 Task: Log work in the project BitSoft for the issue 'Develop a custom inventory management system' spent time as '3w 3d 7h 54m' and remaining time as '5w 5d 12h 9m' and add a flag. Now add the issue to the epic 'System Optimization'. Log work in the project BitSoft for the issue 'Upgrade software to the latest version to resolve security vulnerabilities' spent time as '5w 4d 2h 46m' and remaining time as '6w 6d 15h 44m' and clone the issue. Now add the issue to the epic 'Mobile App Development'
Action: Mouse moved to (252, 72)
Screenshot: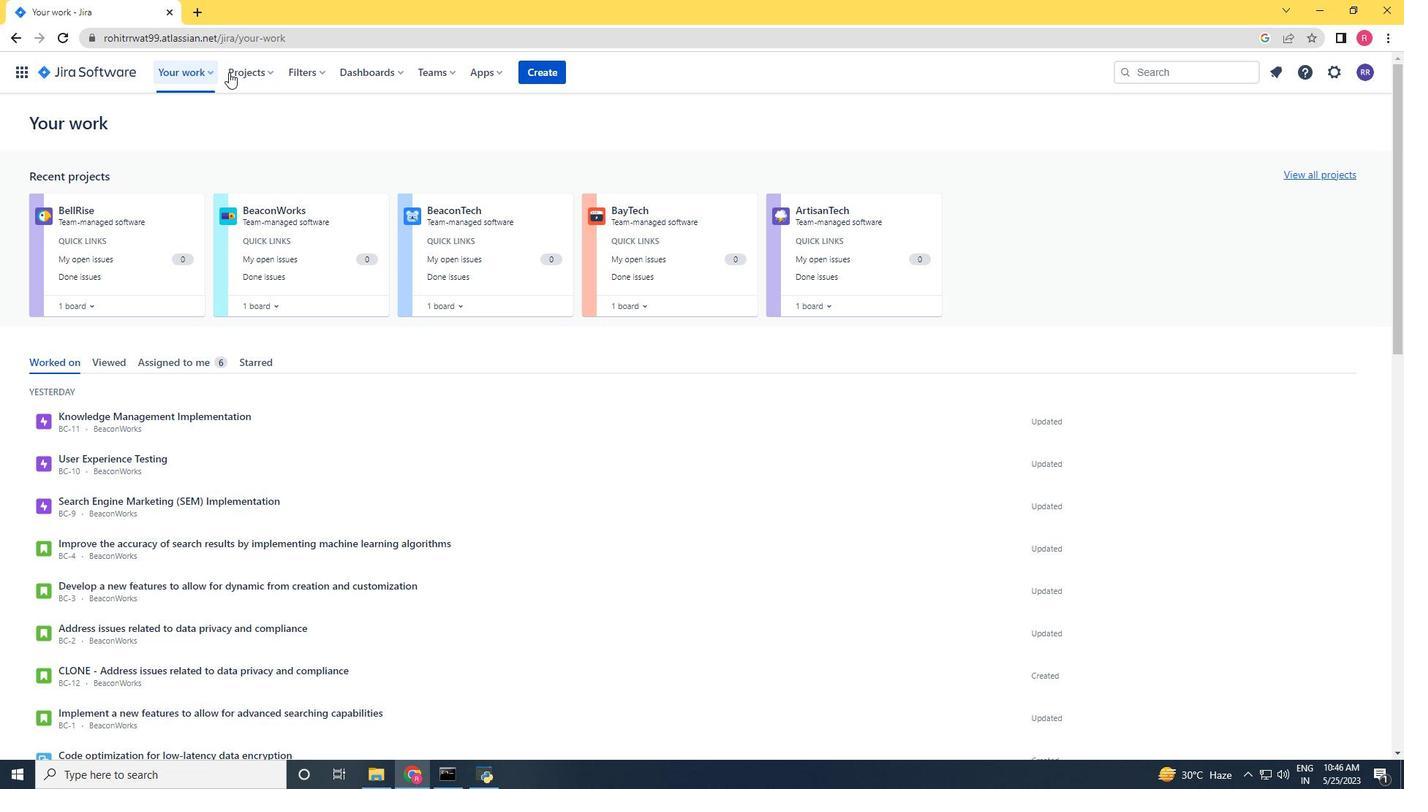 
Action: Mouse pressed left at (252, 72)
Screenshot: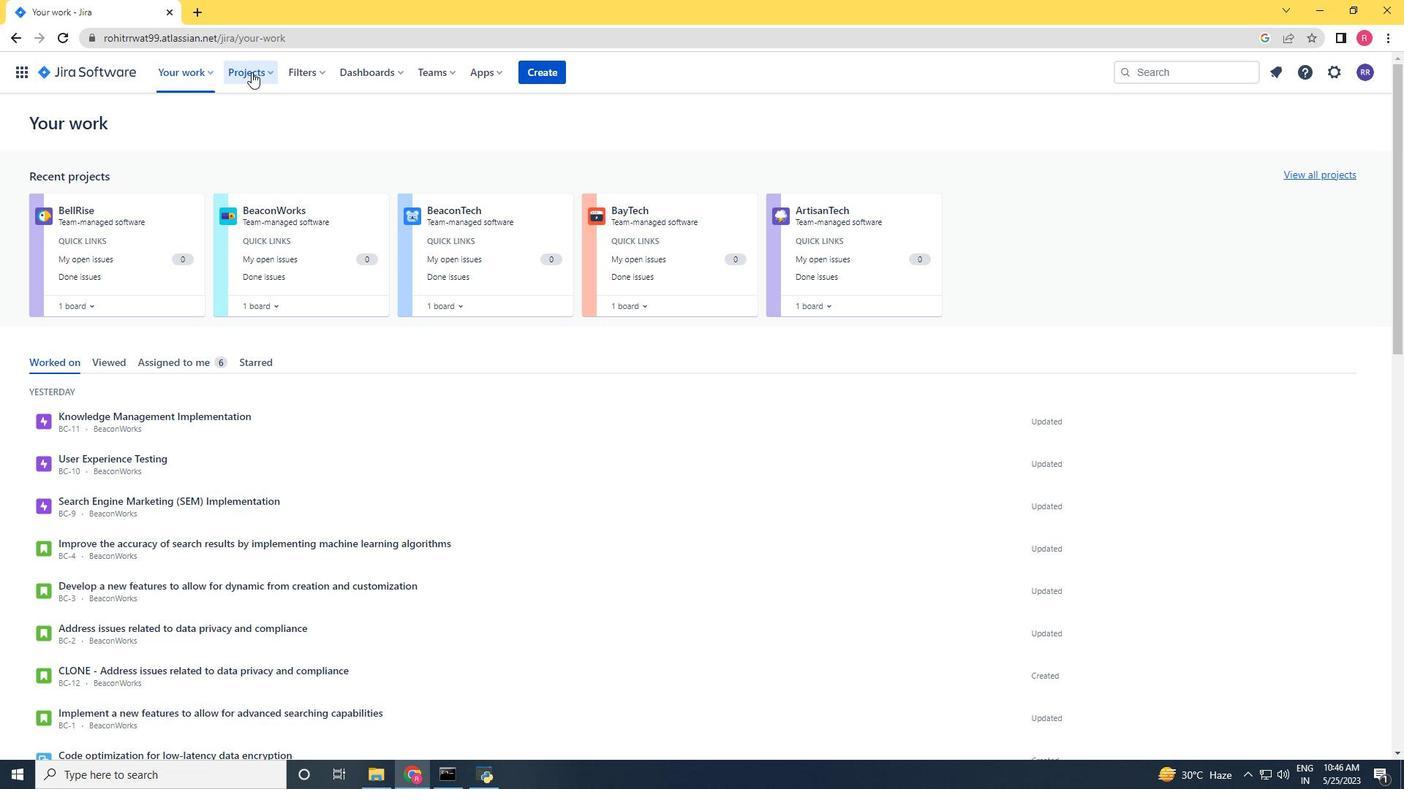 
Action: Mouse moved to (280, 137)
Screenshot: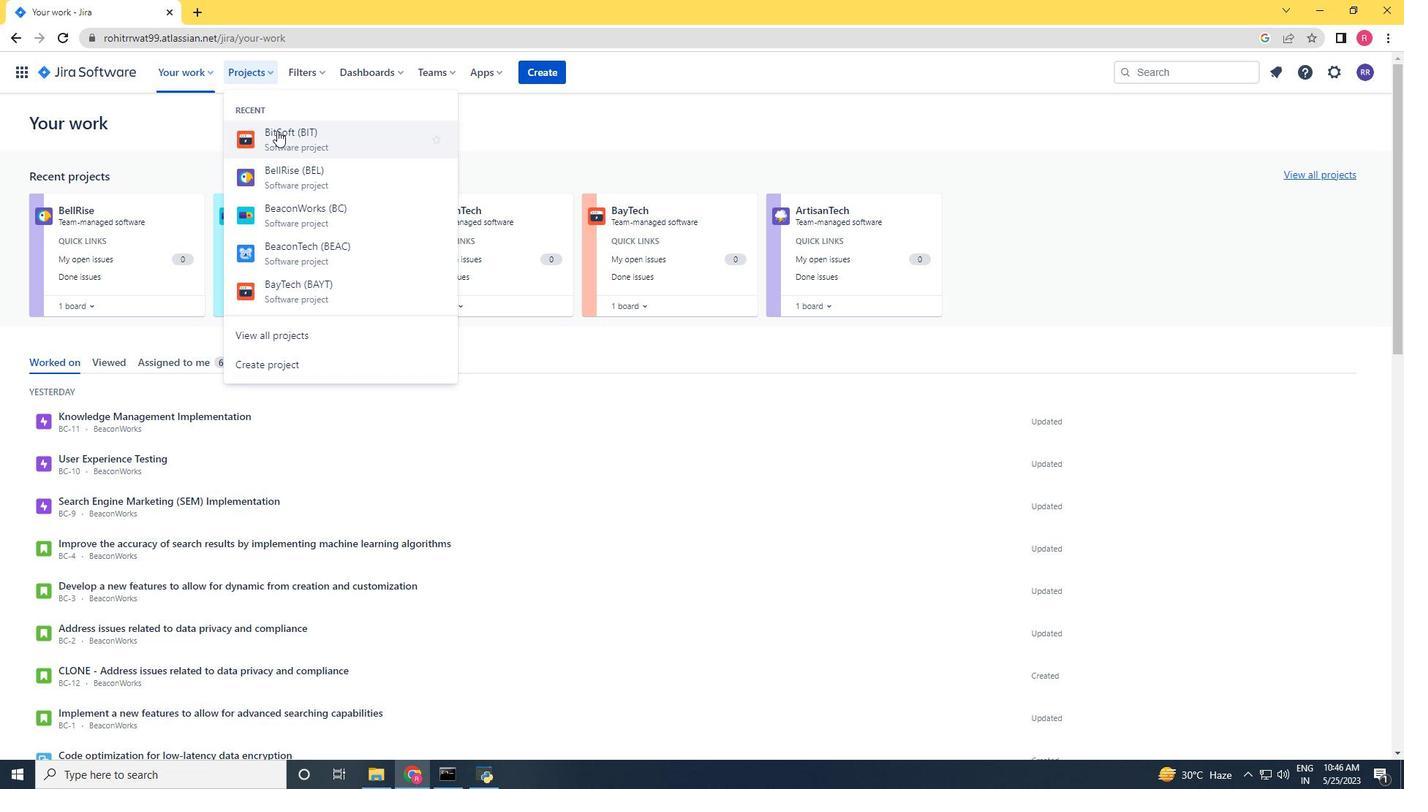 
Action: Mouse pressed left at (280, 137)
Screenshot: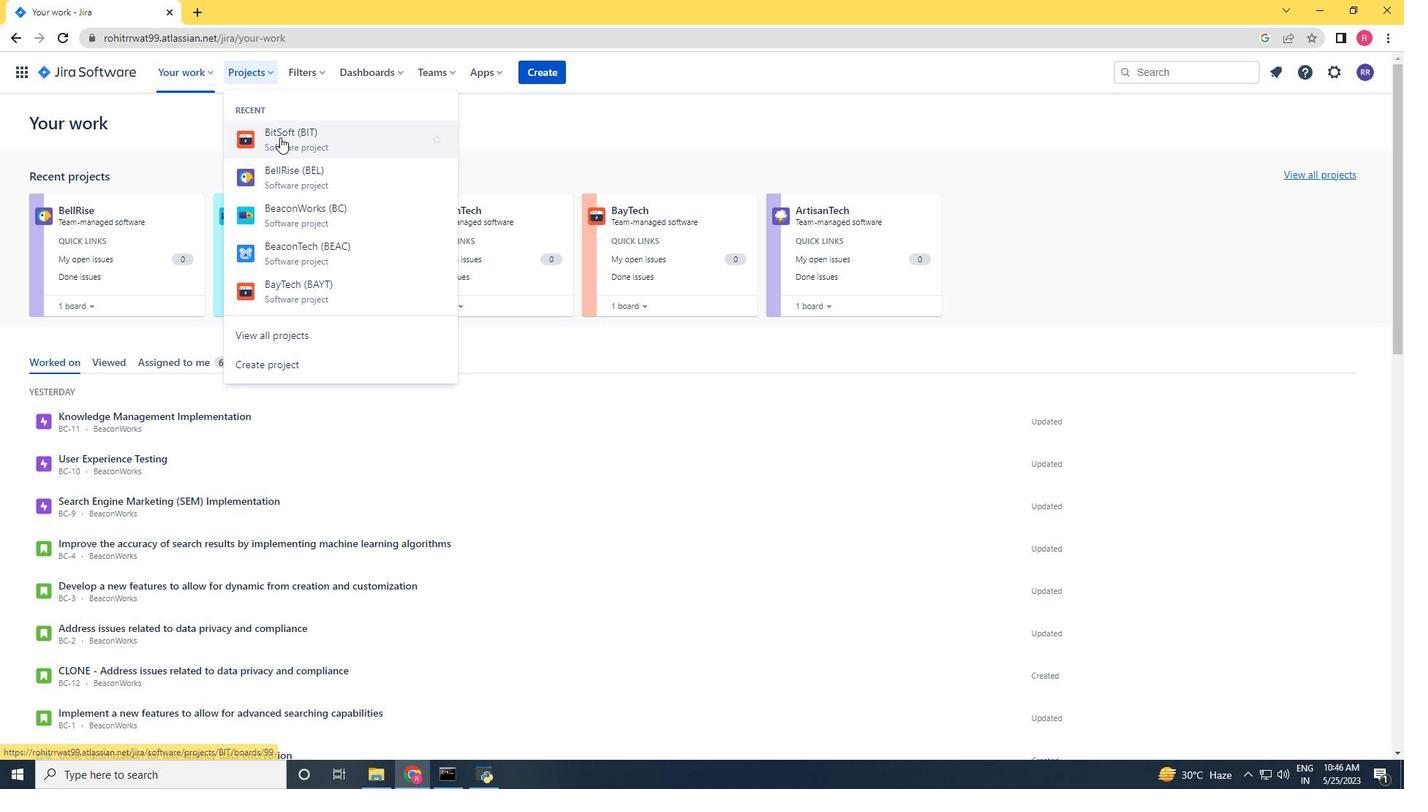 
Action: Mouse moved to (92, 217)
Screenshot: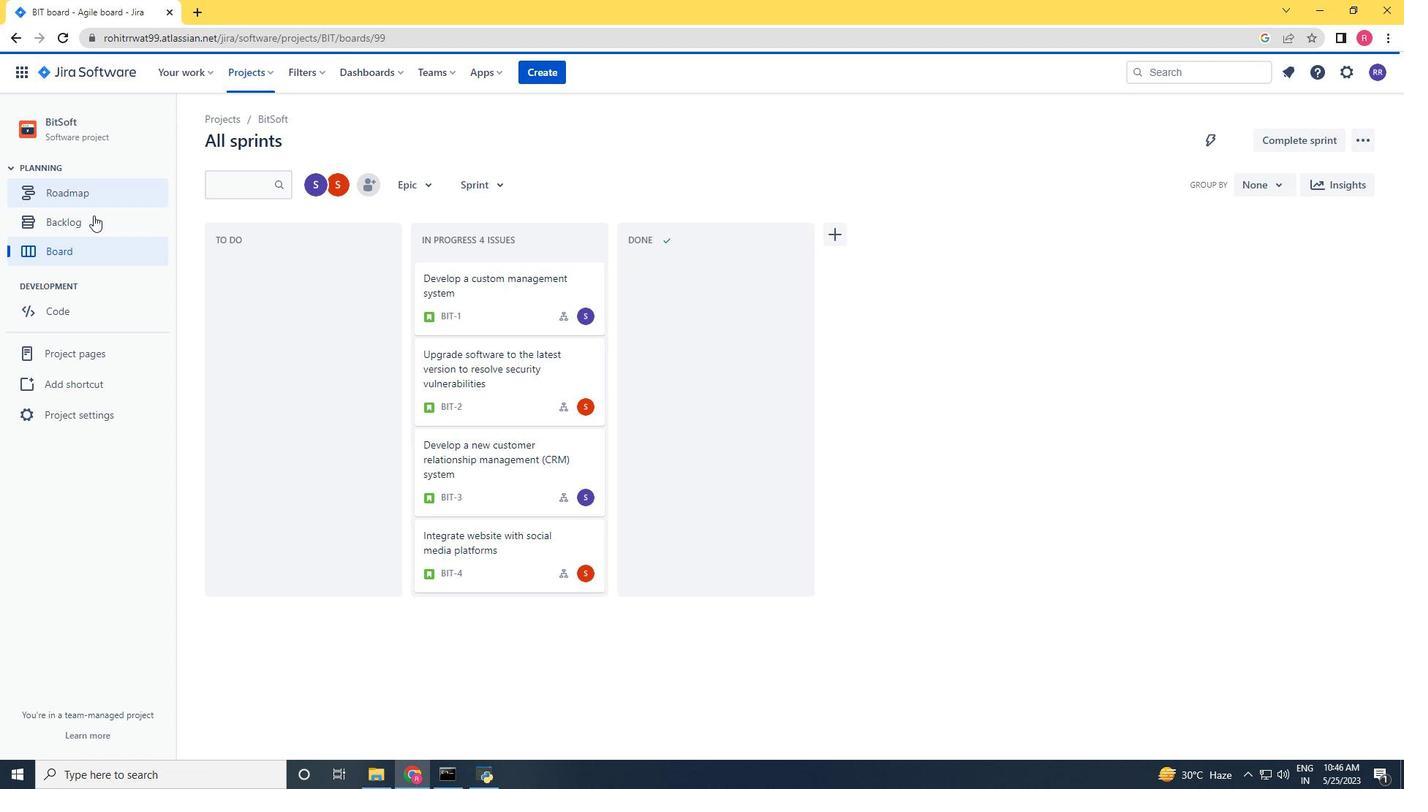 
Action: Mouse pressed left at (92, 217)
Screenshot: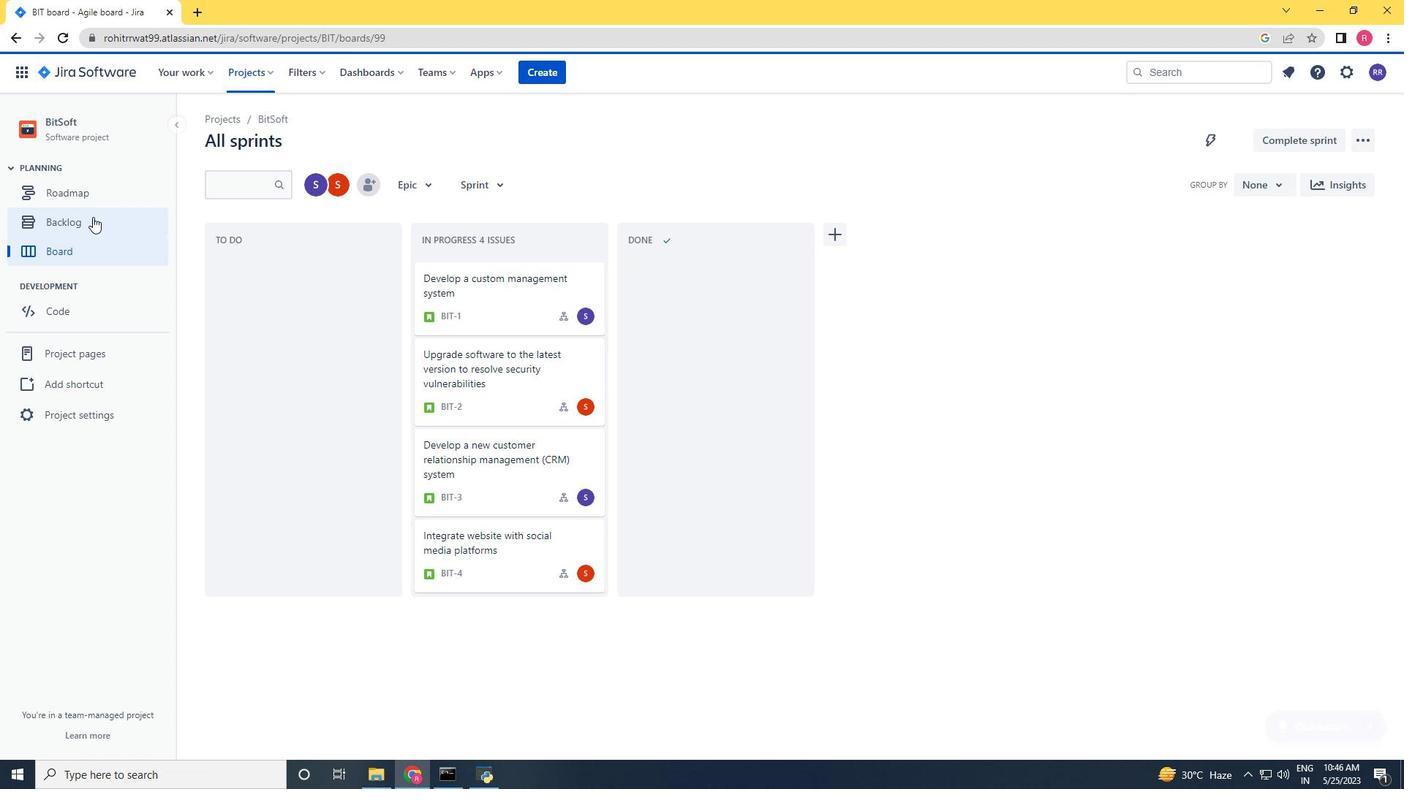 
Action: Mouse moved to (1024, 267)
Screenshot: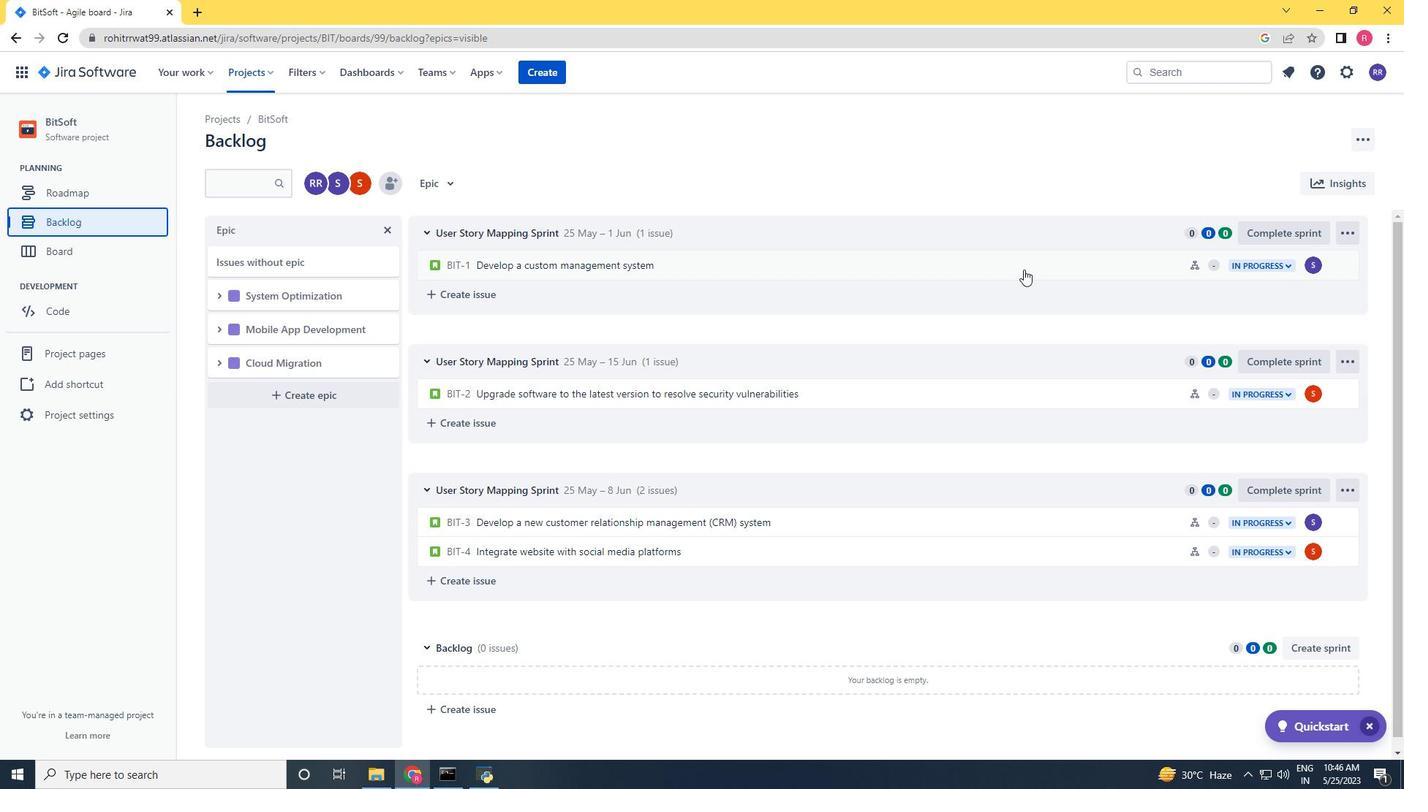 
Action: Mouse pressed left at (1024, 267)
Screenshot: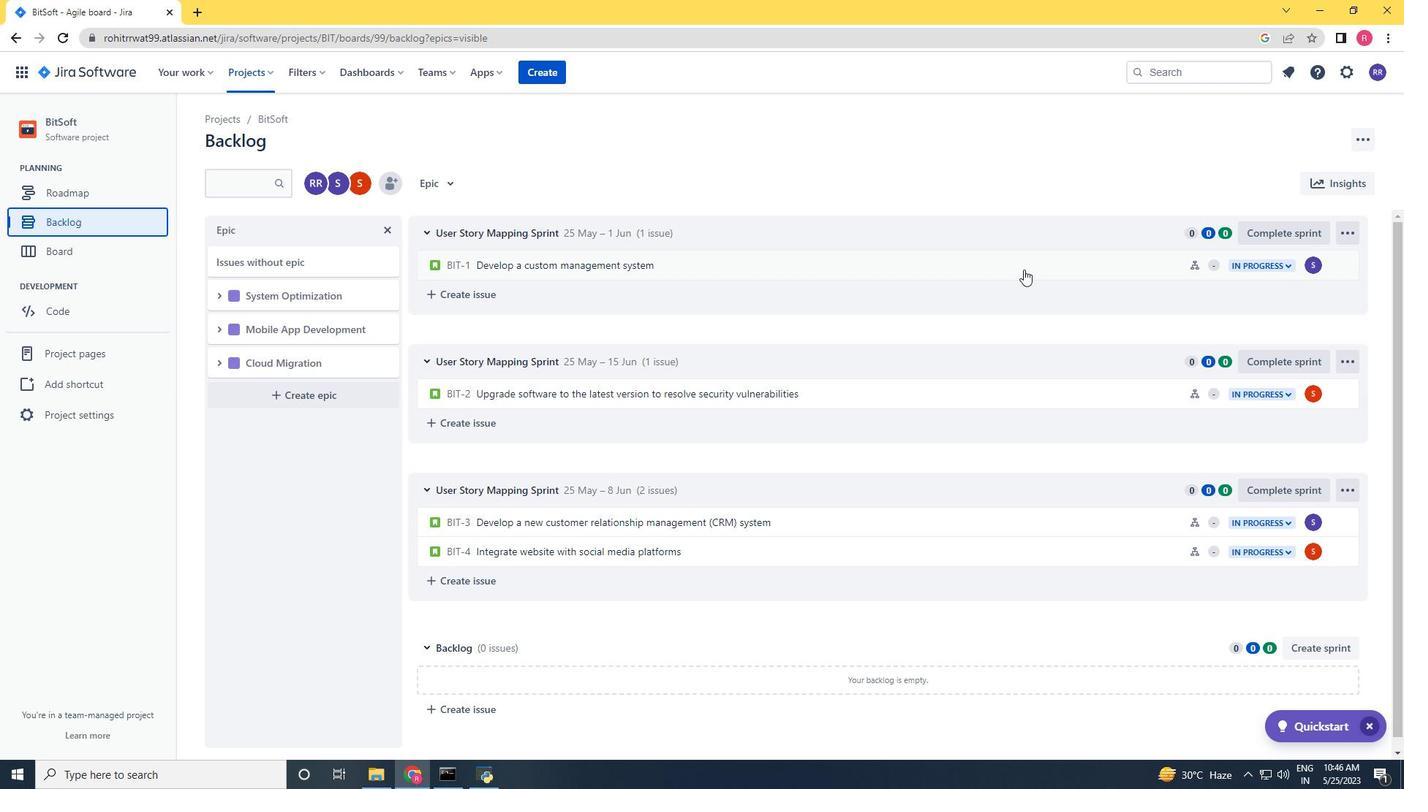 
Action: Mouse moved to (1344, 221)
Screenshot: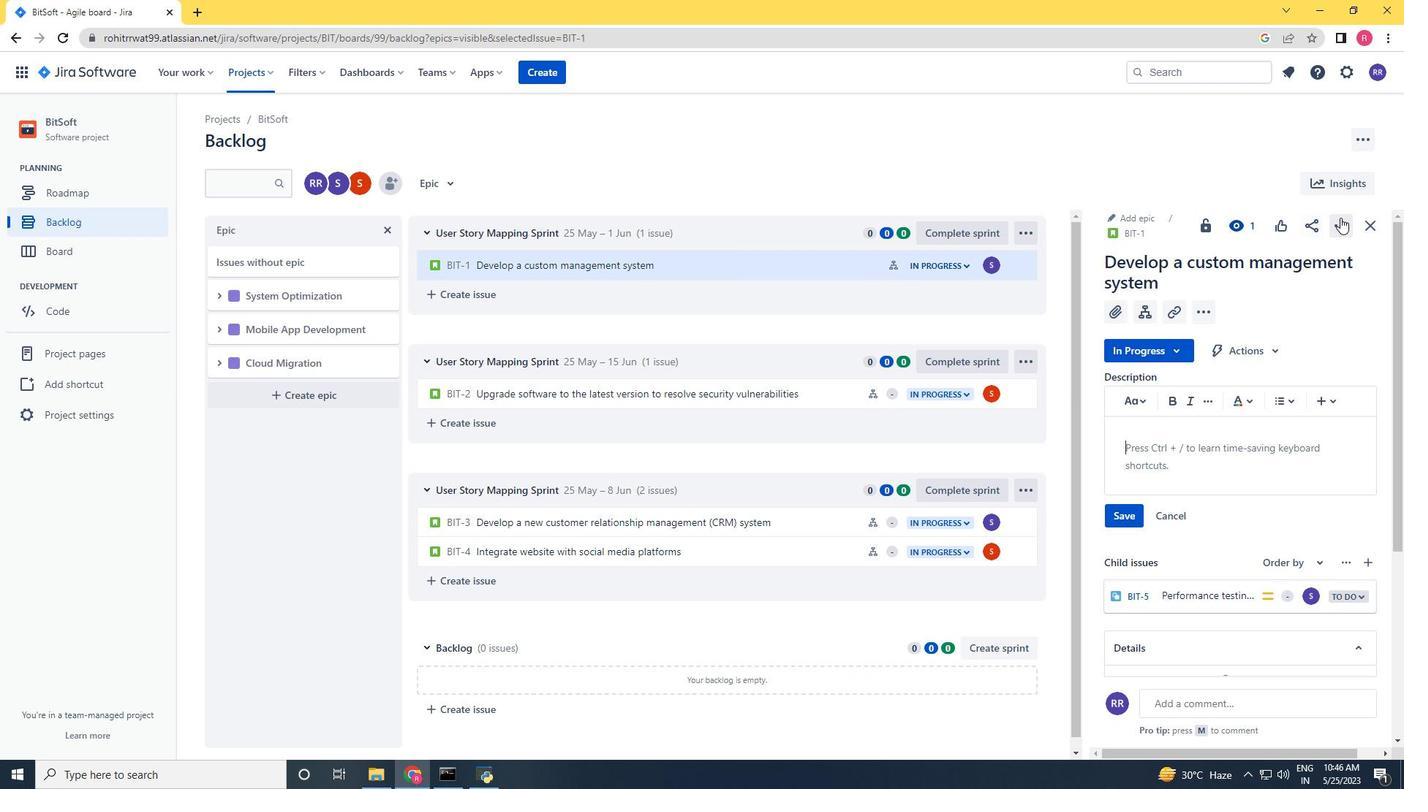 
Action: Mouse pressed left at (1344, 221)
Screenshot: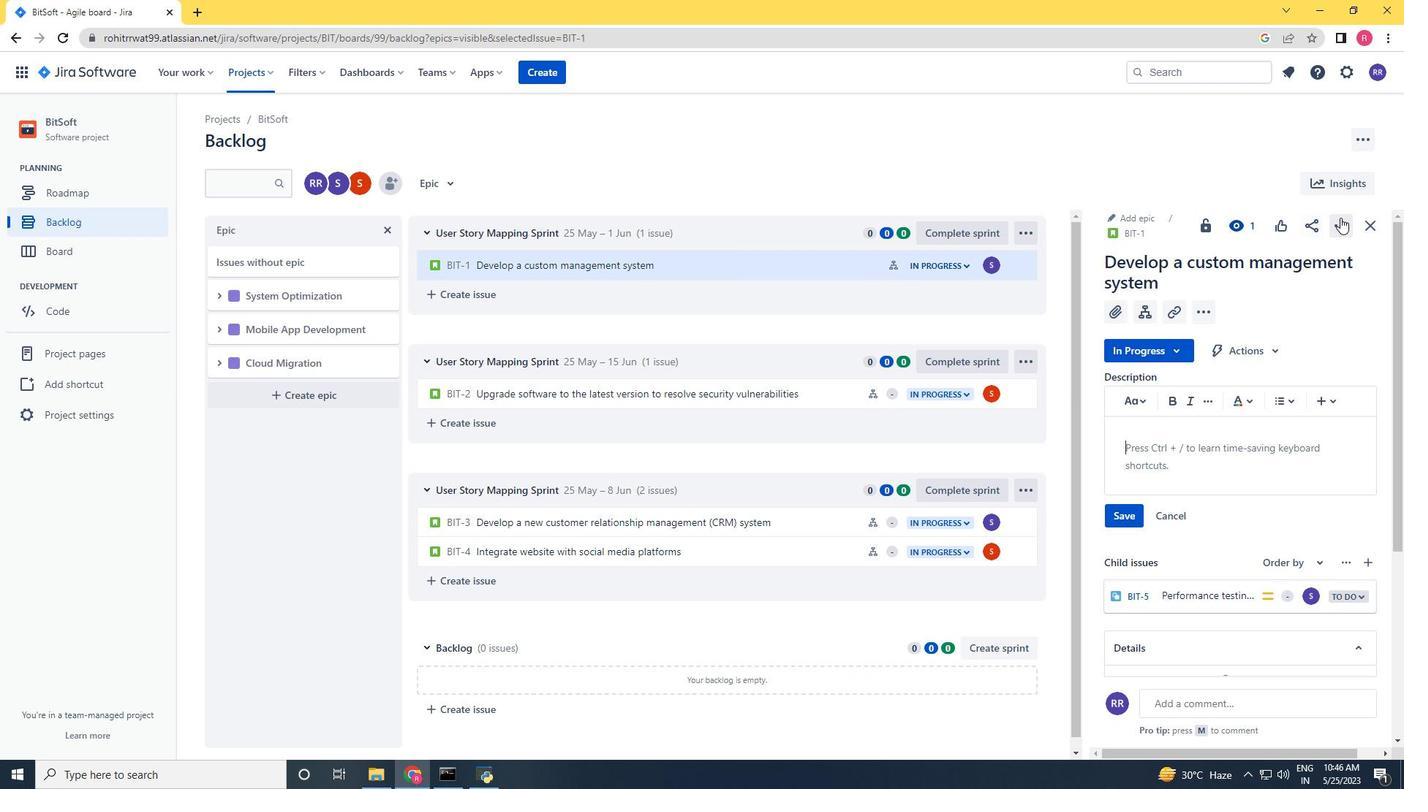 
Action: Mouse moved to (1290, 256)
Screenshot: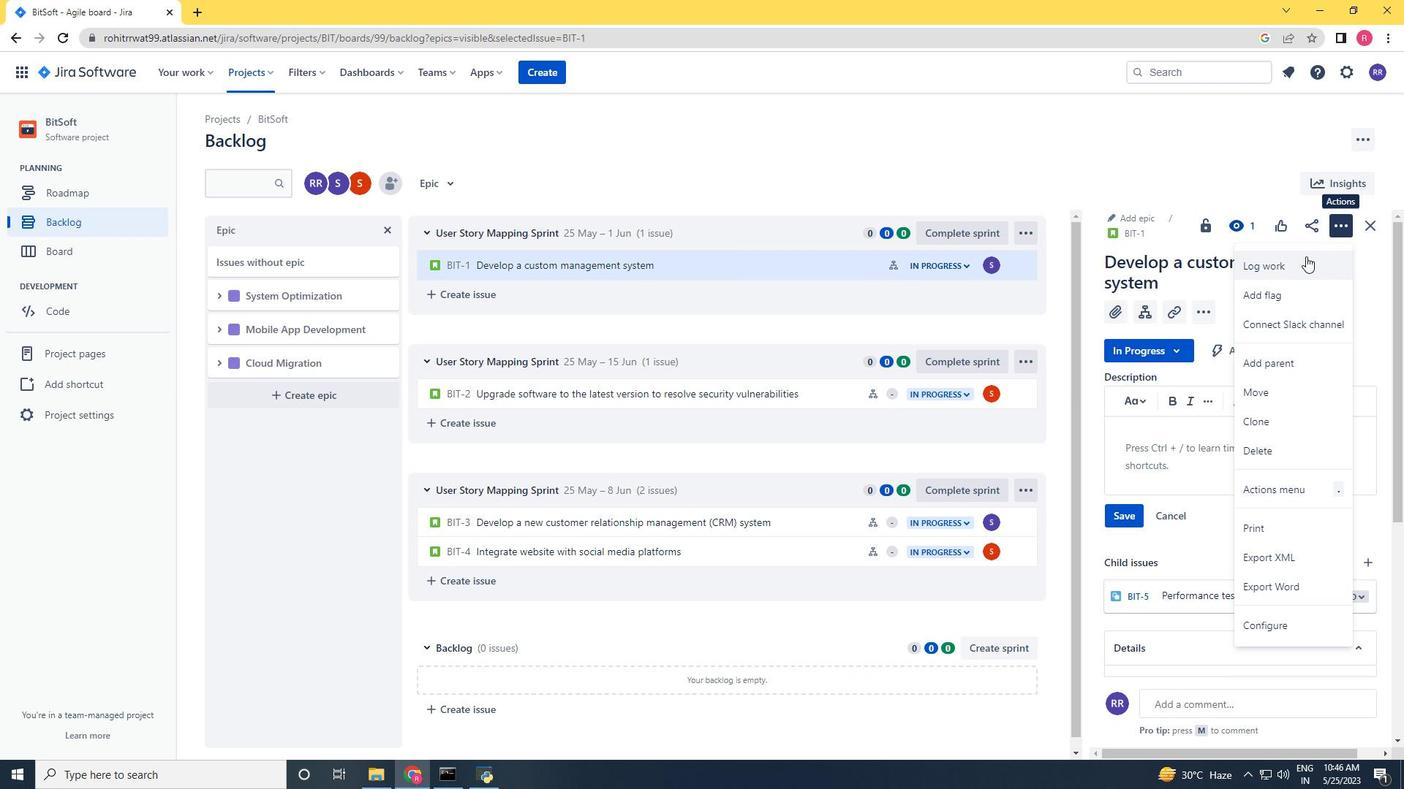 
Action: Mouse pressed left at (1290, 256)
Screenshot: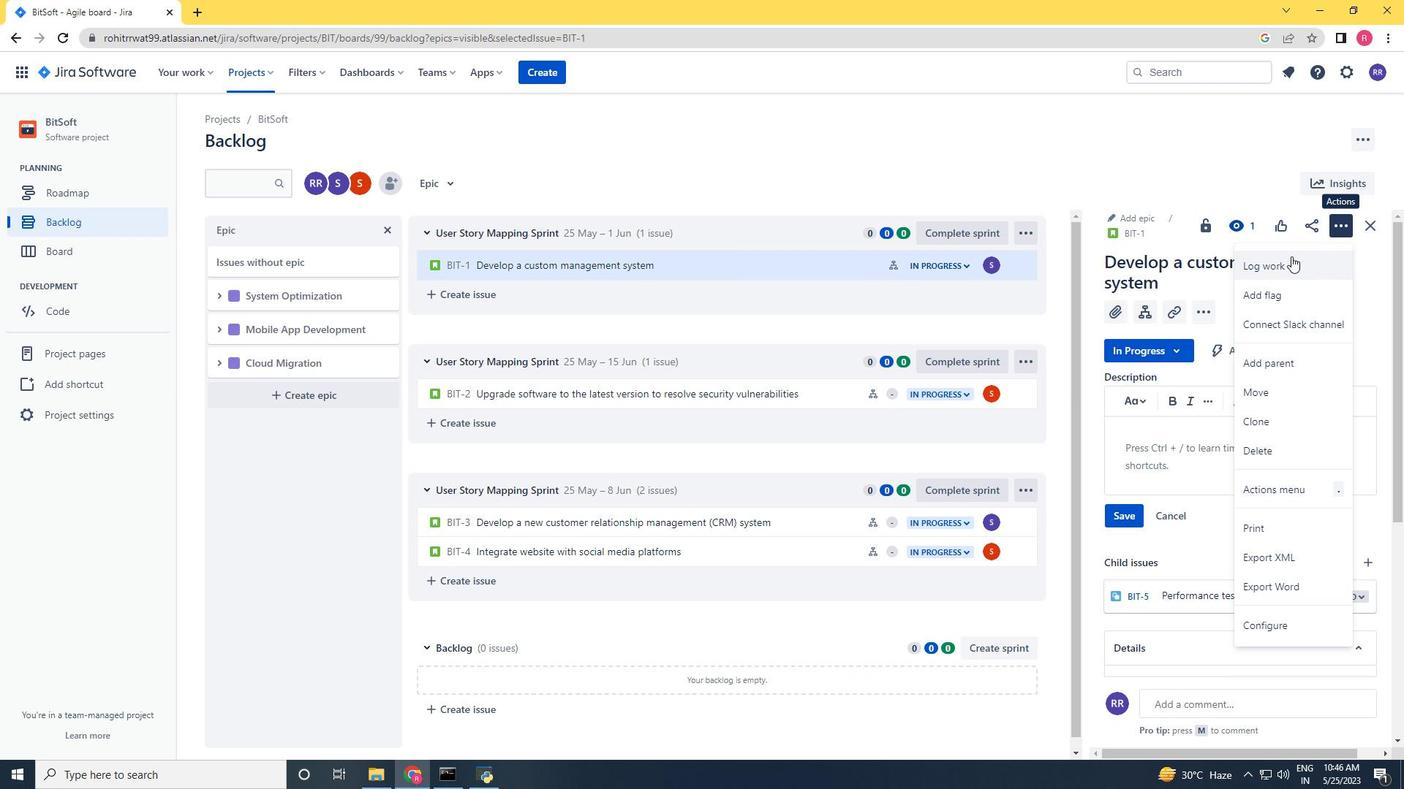 
Action: Mouse moved to (650, 277)
Screenshot: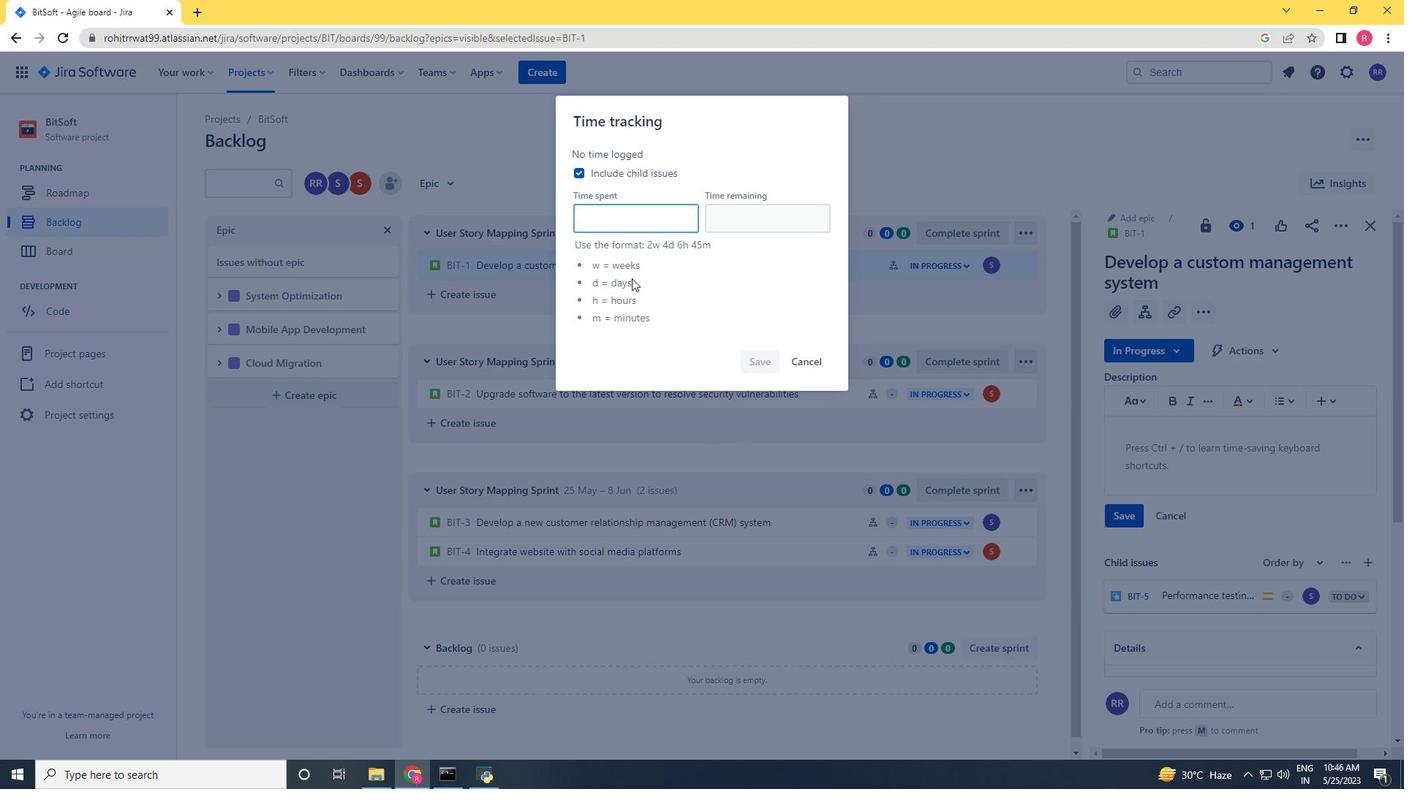 
Action: Key pressed 3w<Key.space>3d<Key.space>
Screenshot: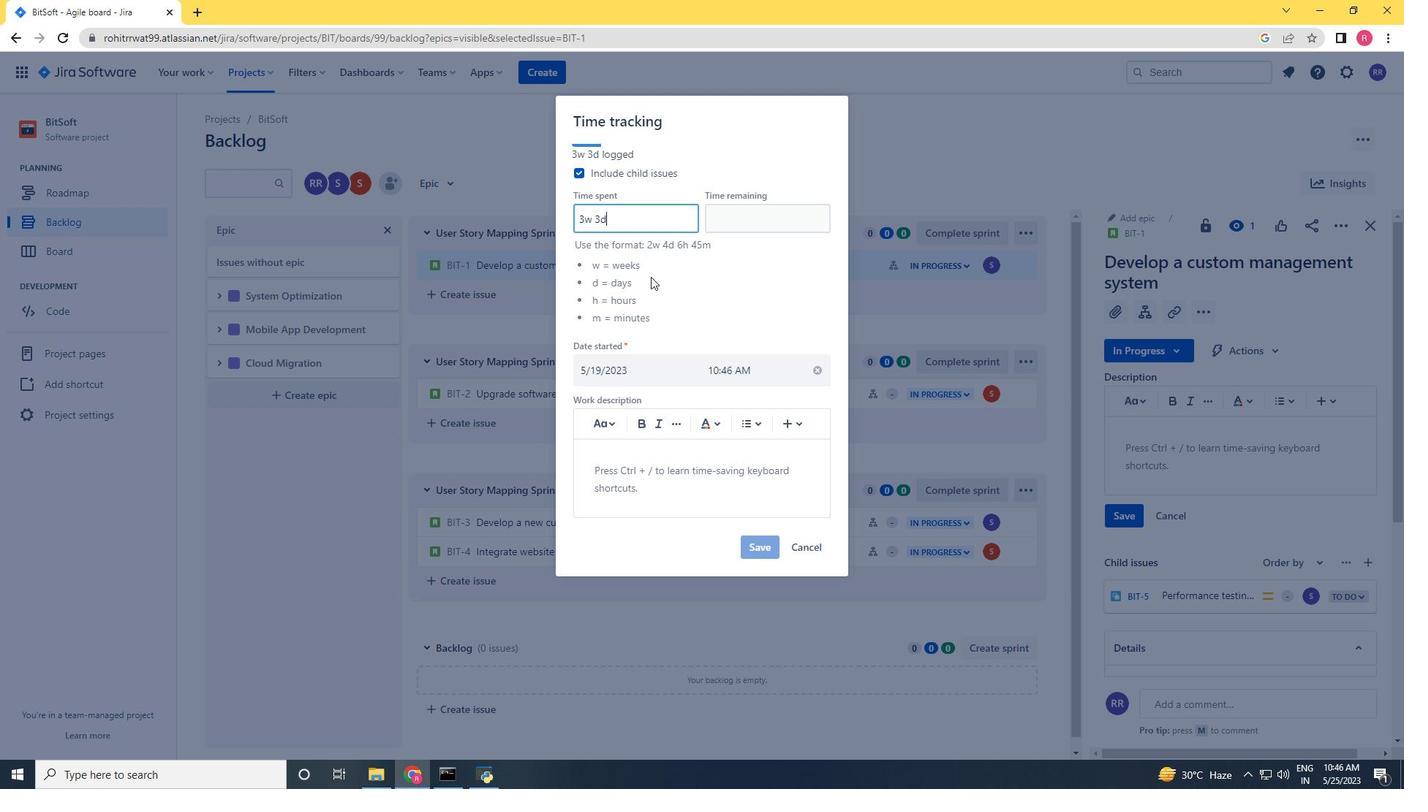 
Action: Mouse moved to (656, 275)
Screenshot: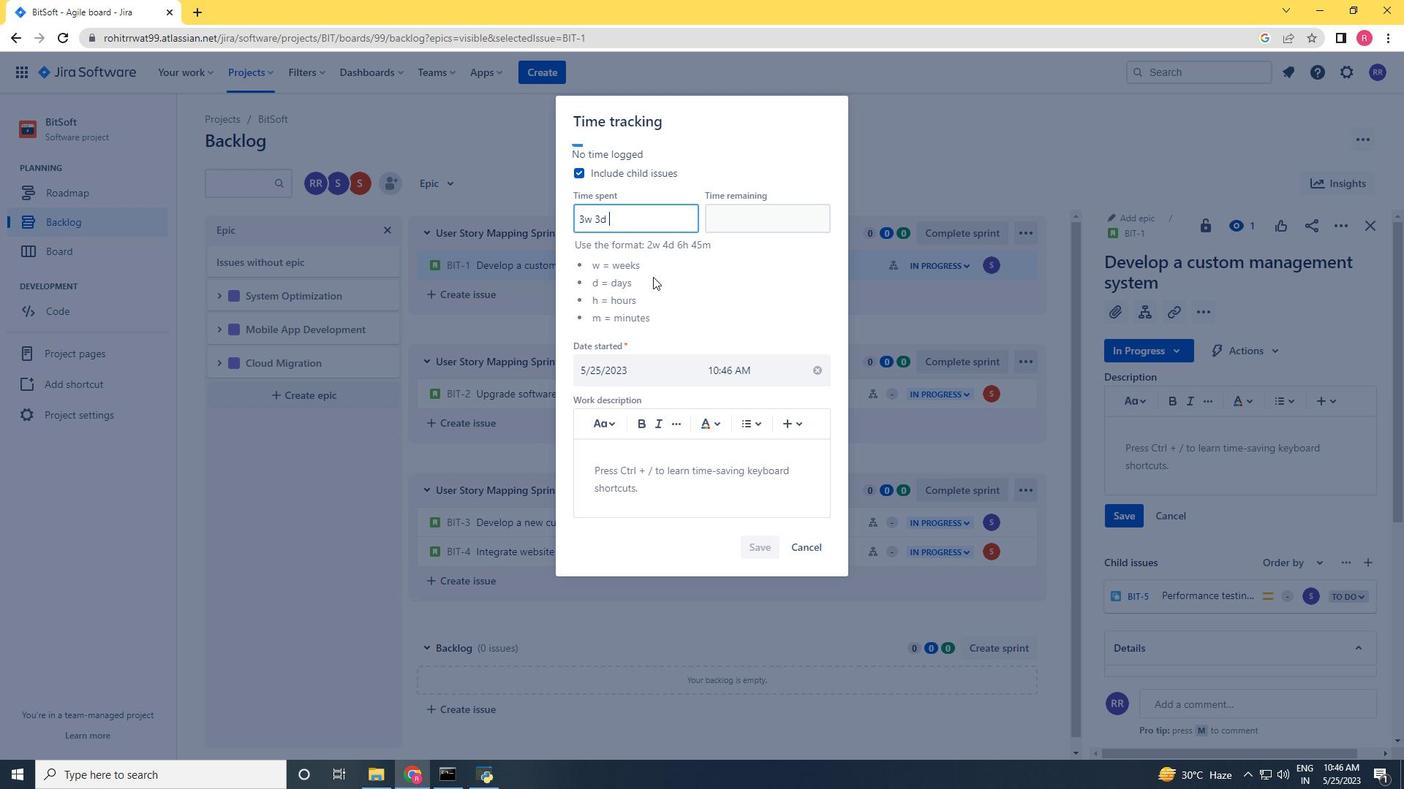 
Action: Key pressed 7h<Key.space>54m<Key.tab>5w<Key.space>5d<Key.space>12h<Key.space>9m
Screenshot: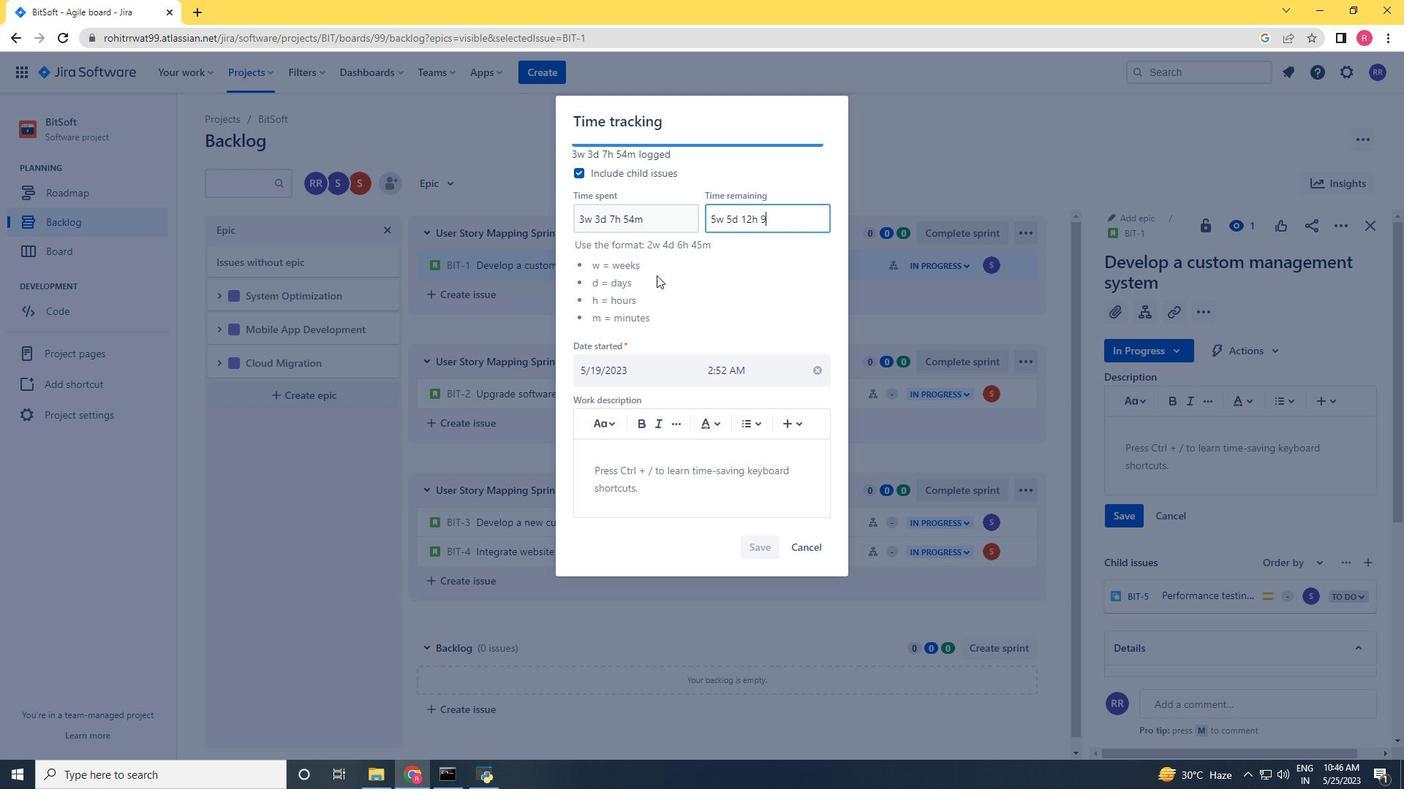 
Action: Mouse moved to (740, 555)
Screenshot: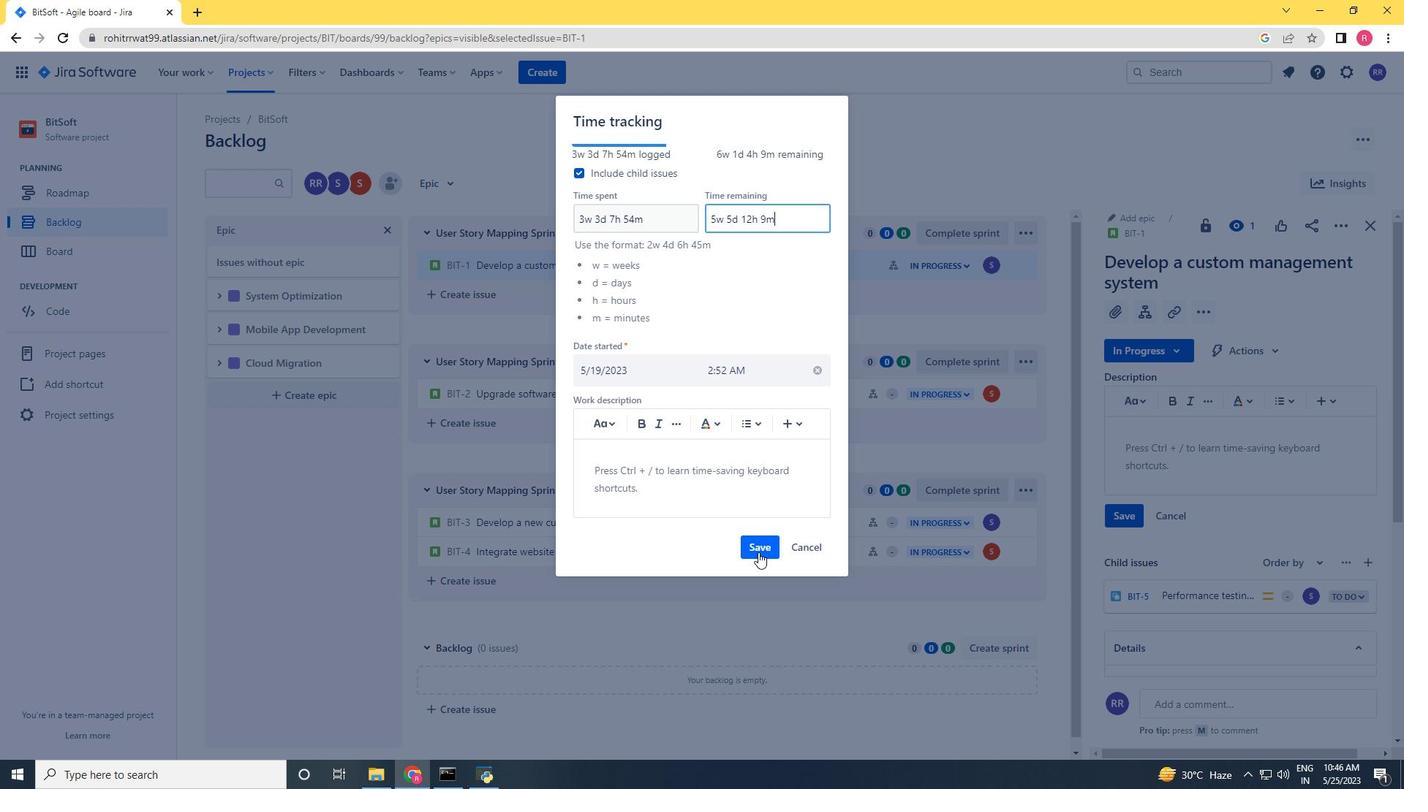
Action: Mouse pressed left at (740, 555)
Screenshot: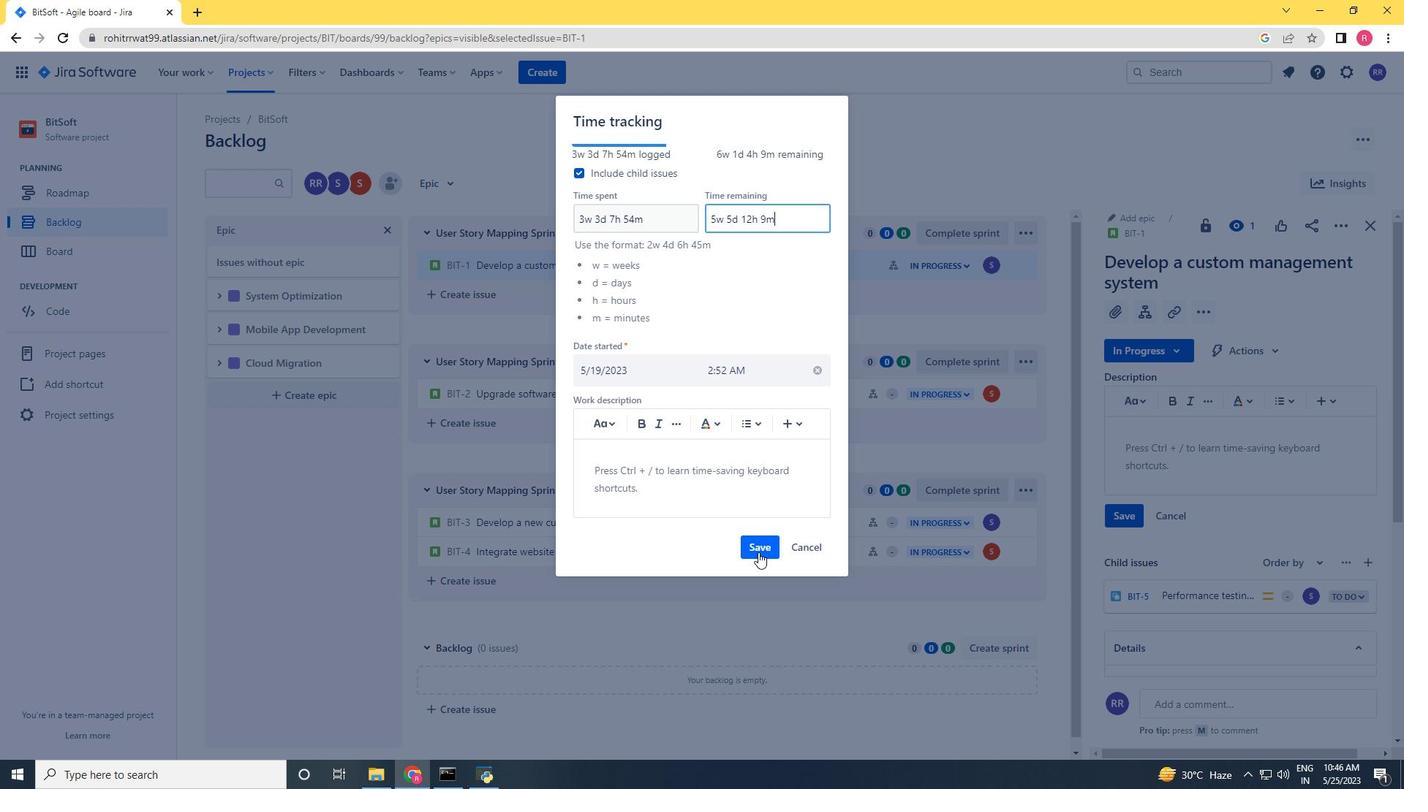 
Action: Mouse moved to (1338, 227)
Screenshot: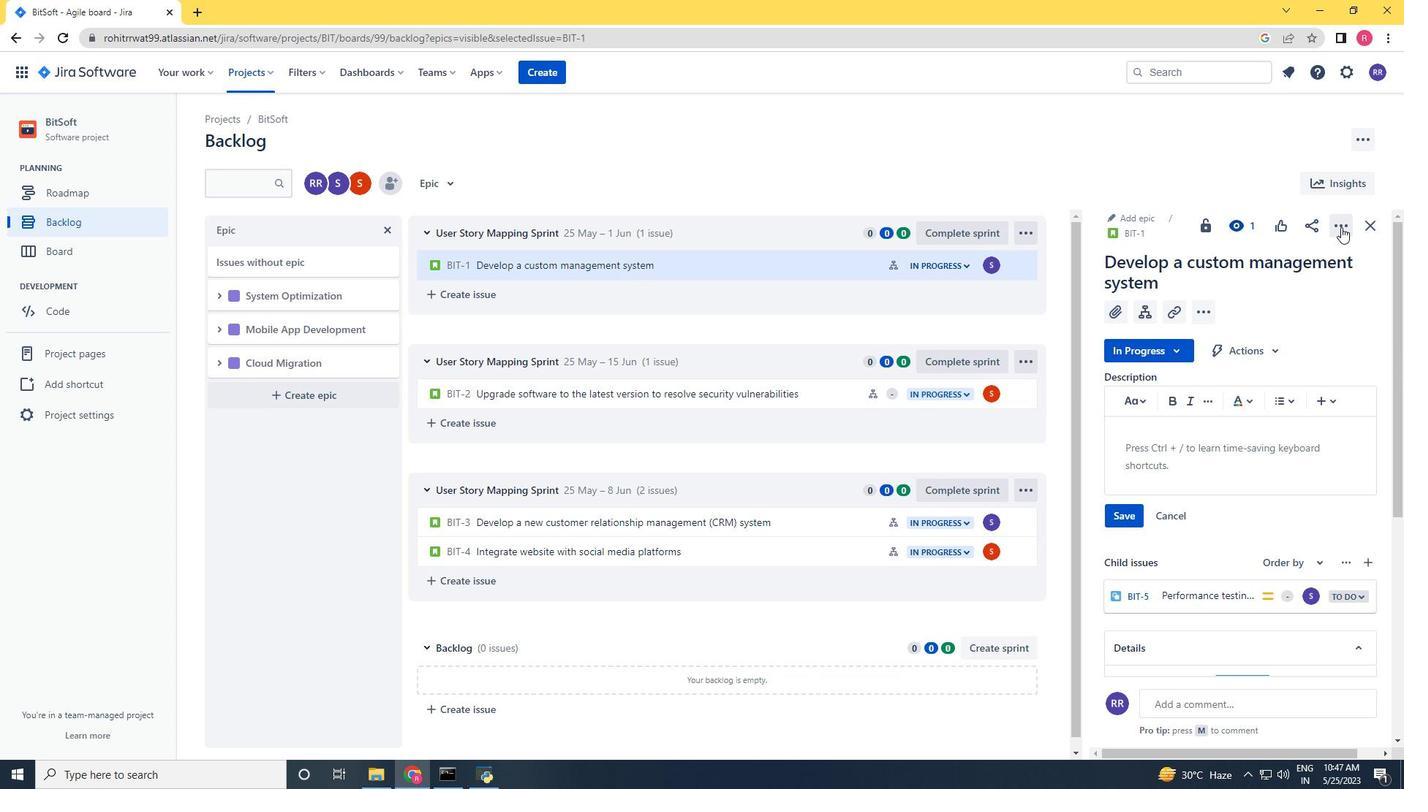 
Action: Mouse pressed left at (1338, 227)
Screenshot: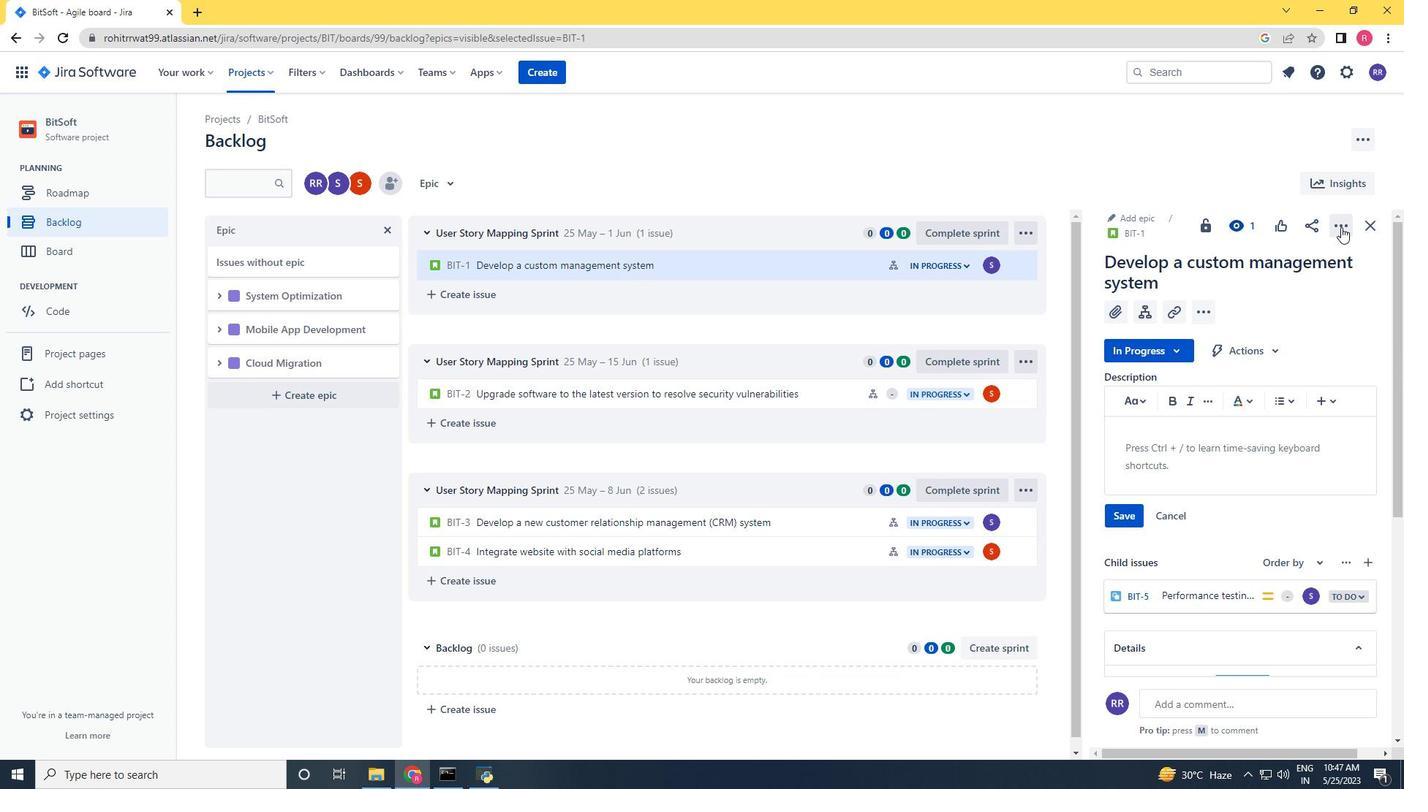 
Action: Mouse moved to (1276, 298)
Screenshot: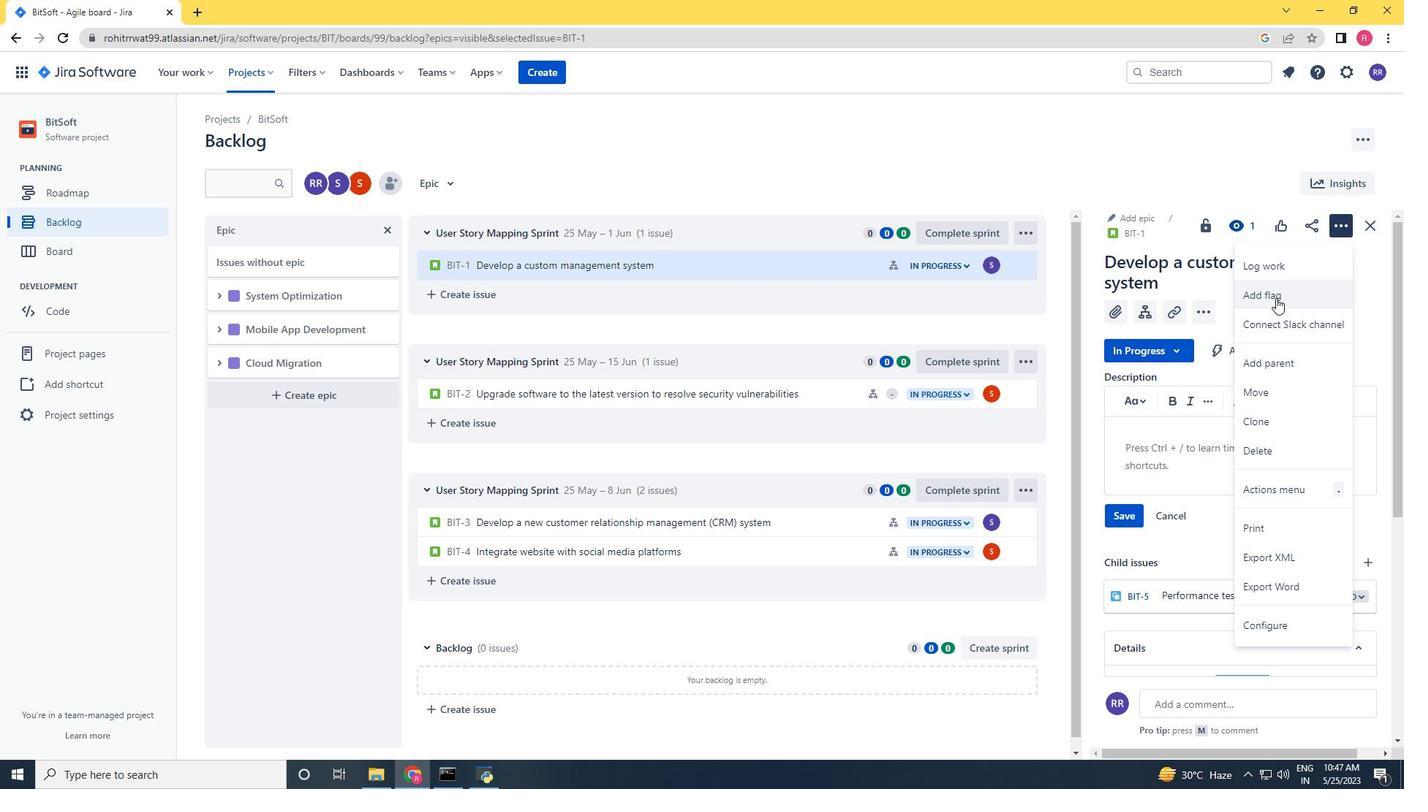 
Action: Mouse pressed left at (1276, 298)
Screenshot: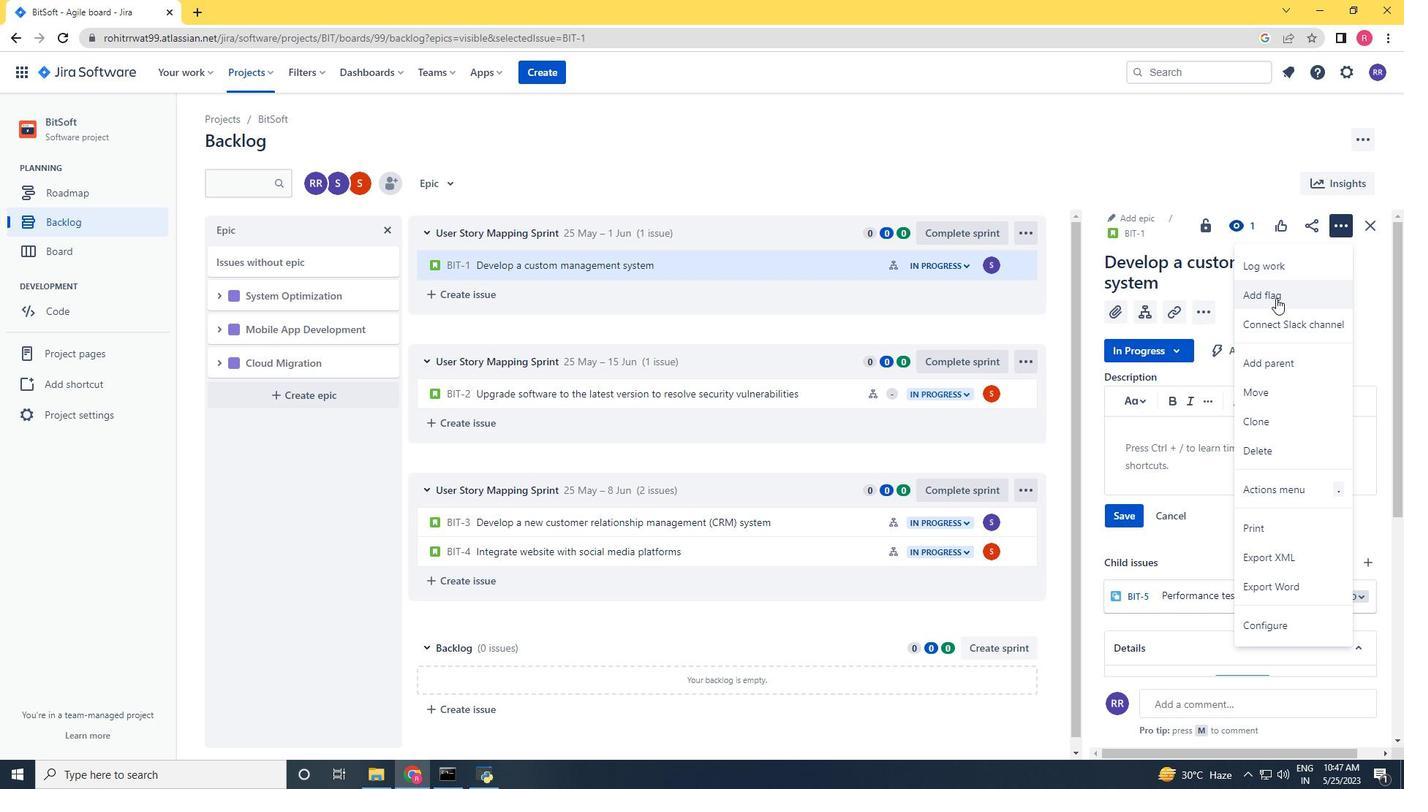 
Action: Mouse moved to (720, 263)
Screenshot: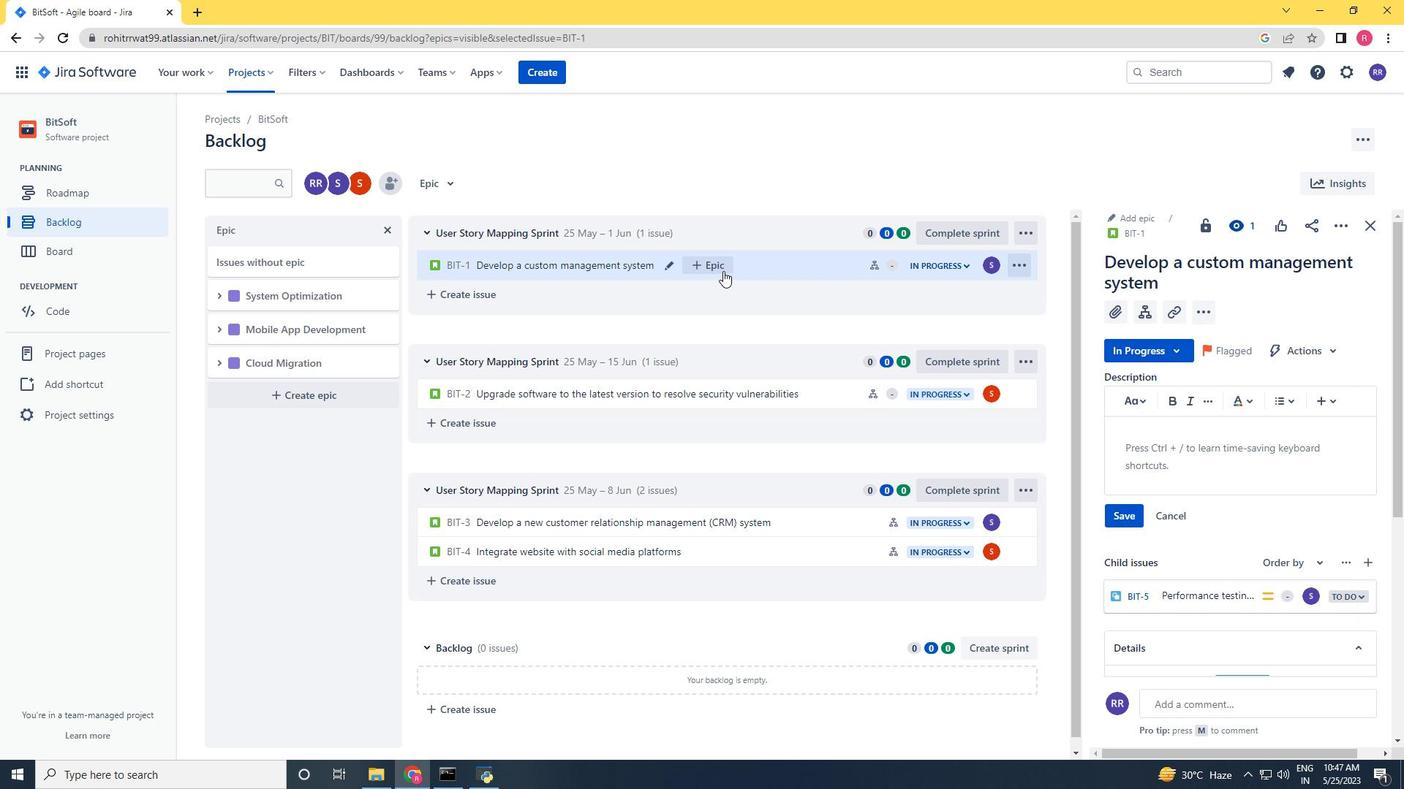 
Action: Mouse pressed left at (720, 263)
Screenshot: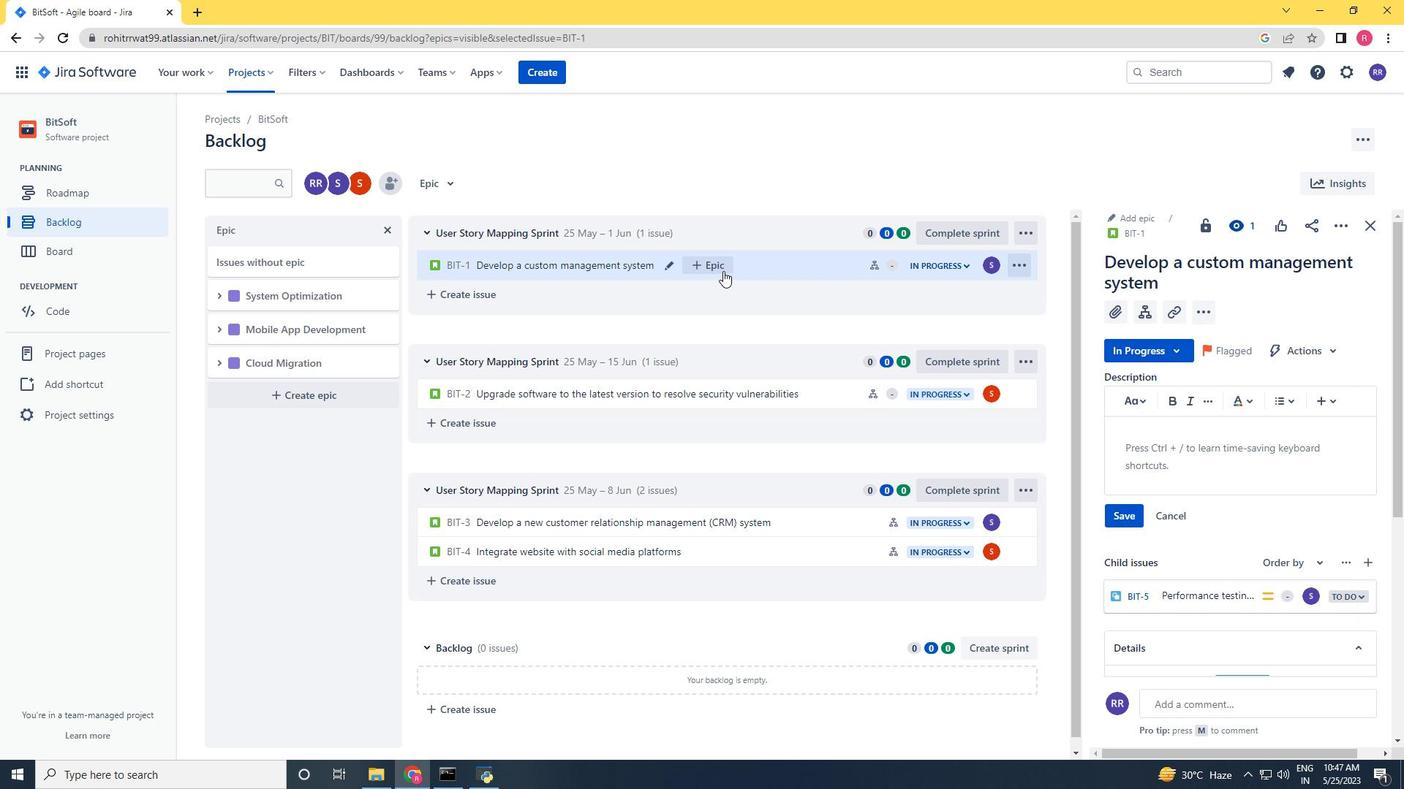 
Action: Mouse moved to (757, 380)
Screenshot: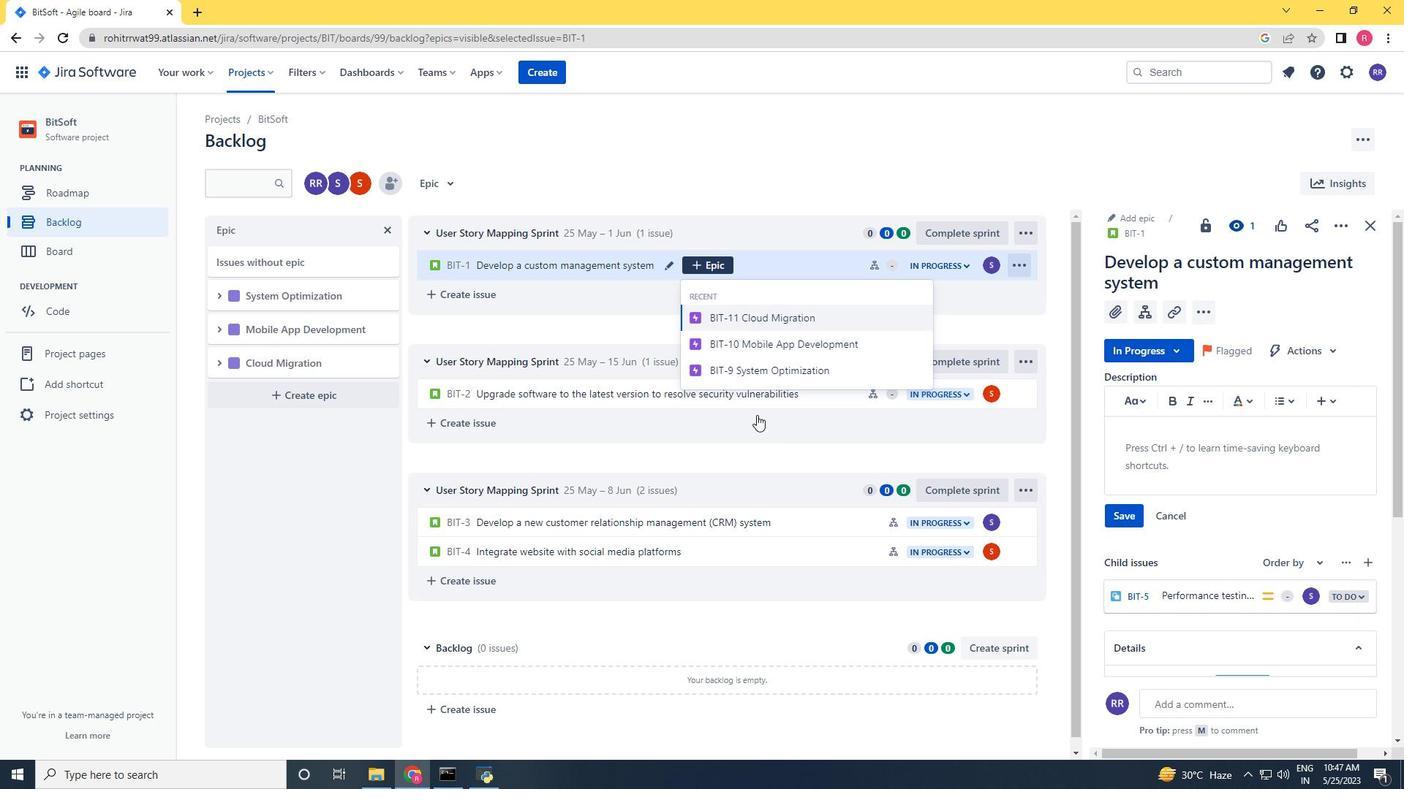 
Action: Mouse pressed left at (757, 380)
Screenshot: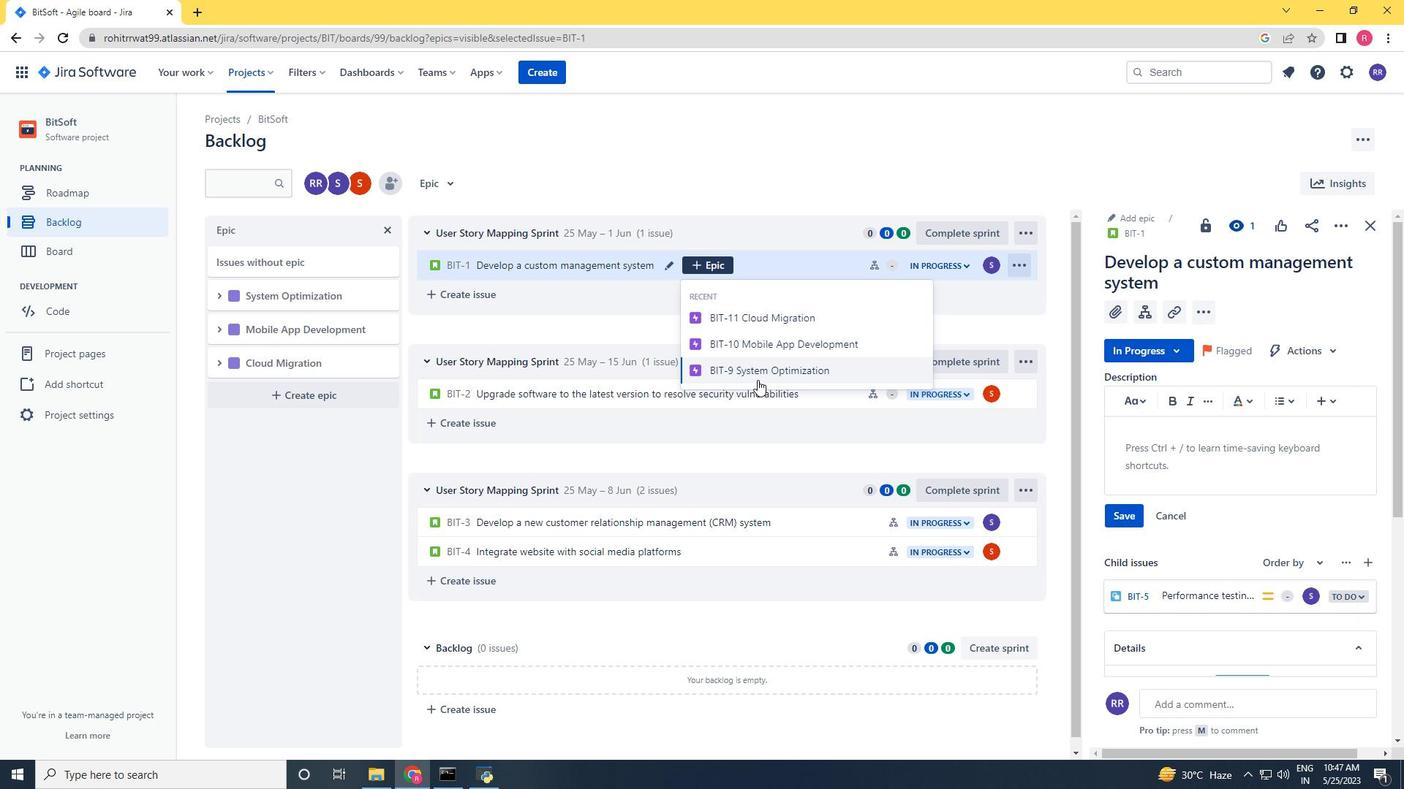
Action: Mouse moved to (832, 400)
Screenshot: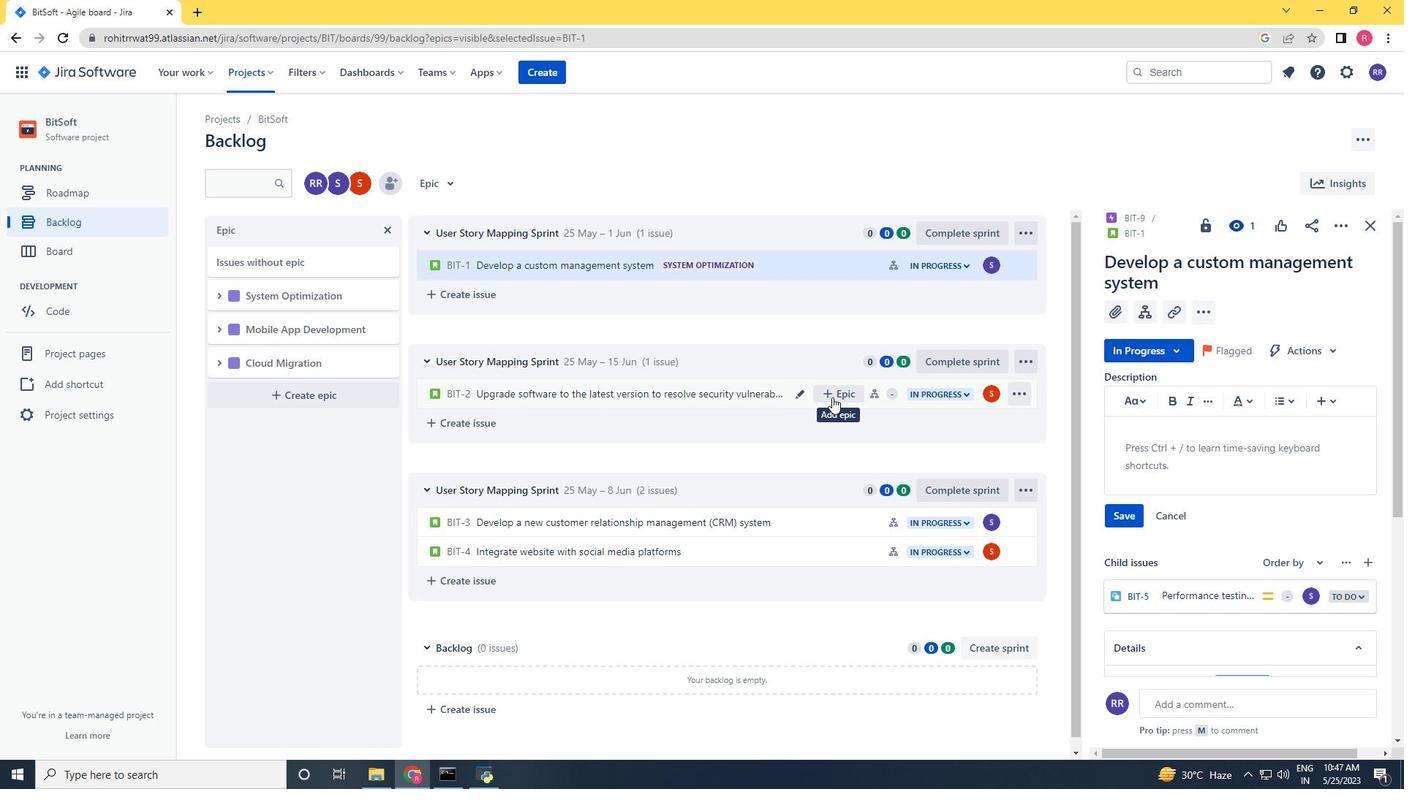 
Action: Mouse pressed left at (832, 400)
Screenshot: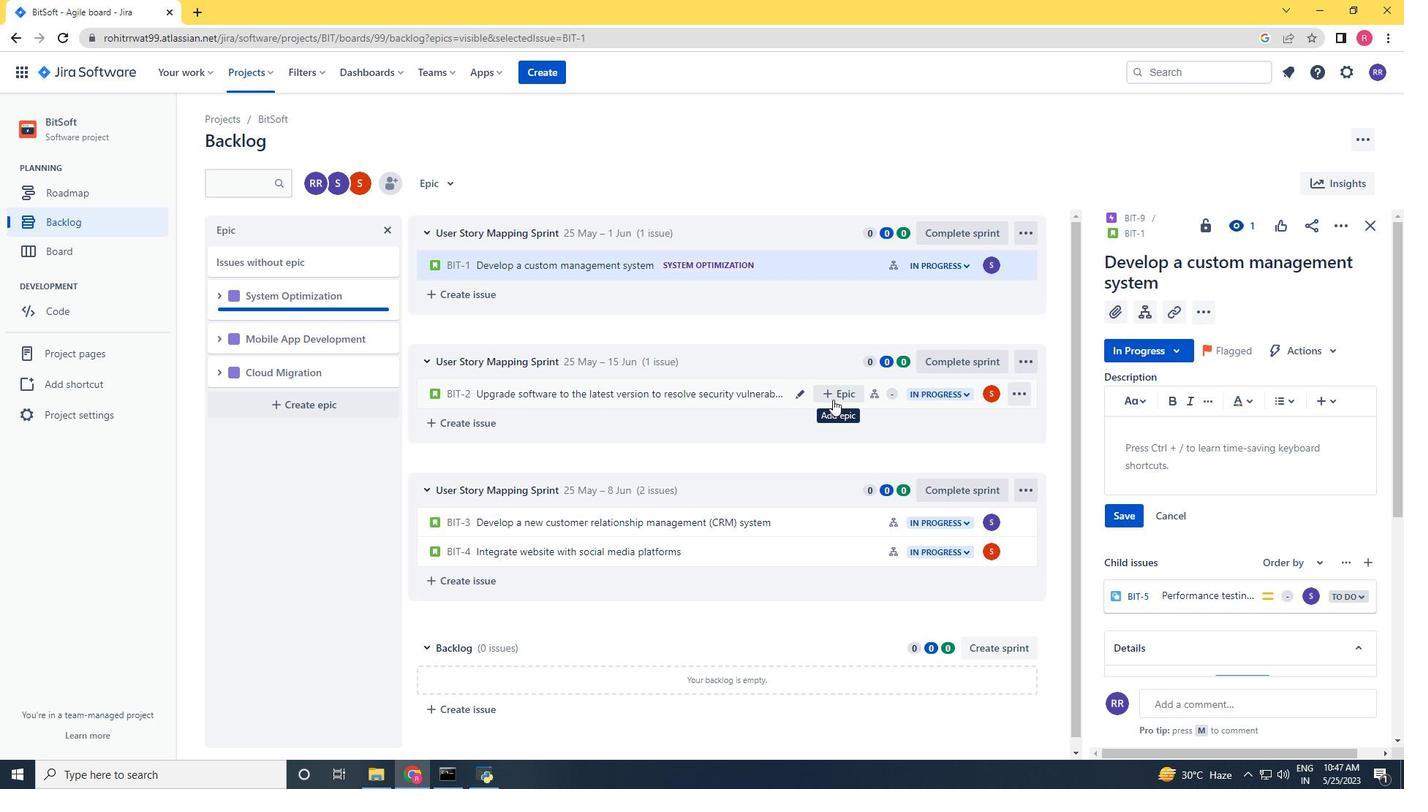 
Action: Mouse moved to (883, 405)
Screenshot: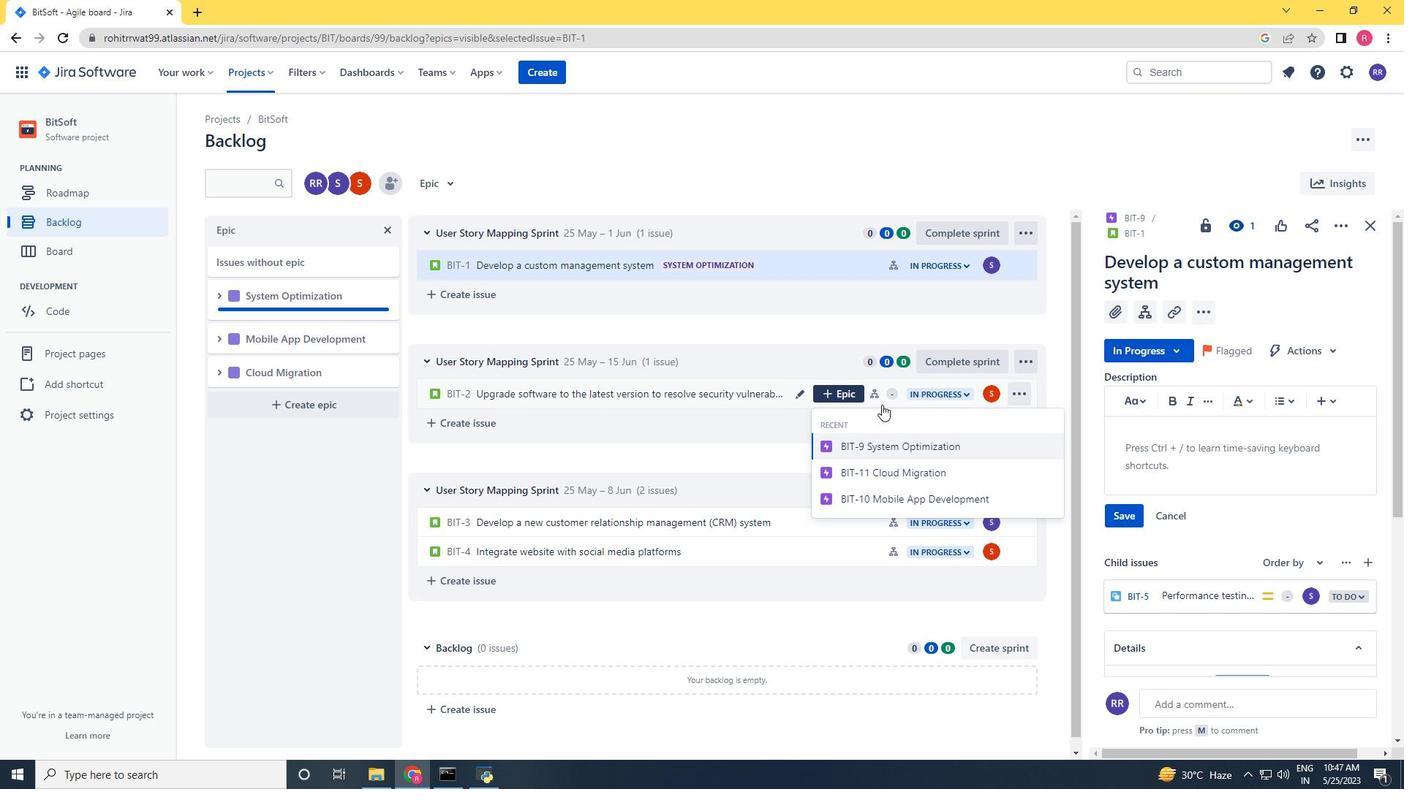 
Action: Mouse pressed left at (883, 405)
Screenshot: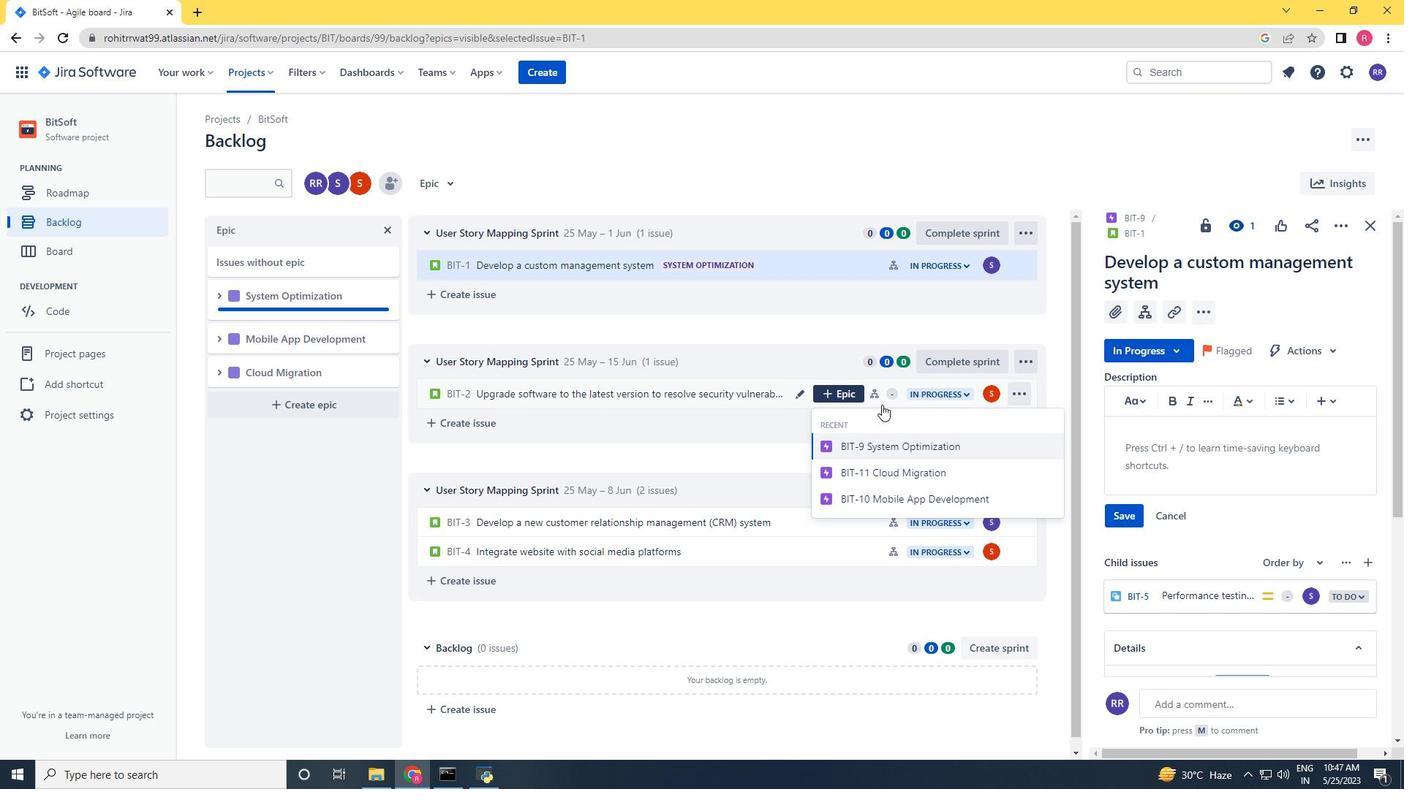 
Action: Mouse moved to (1337, 226)
Screenshot: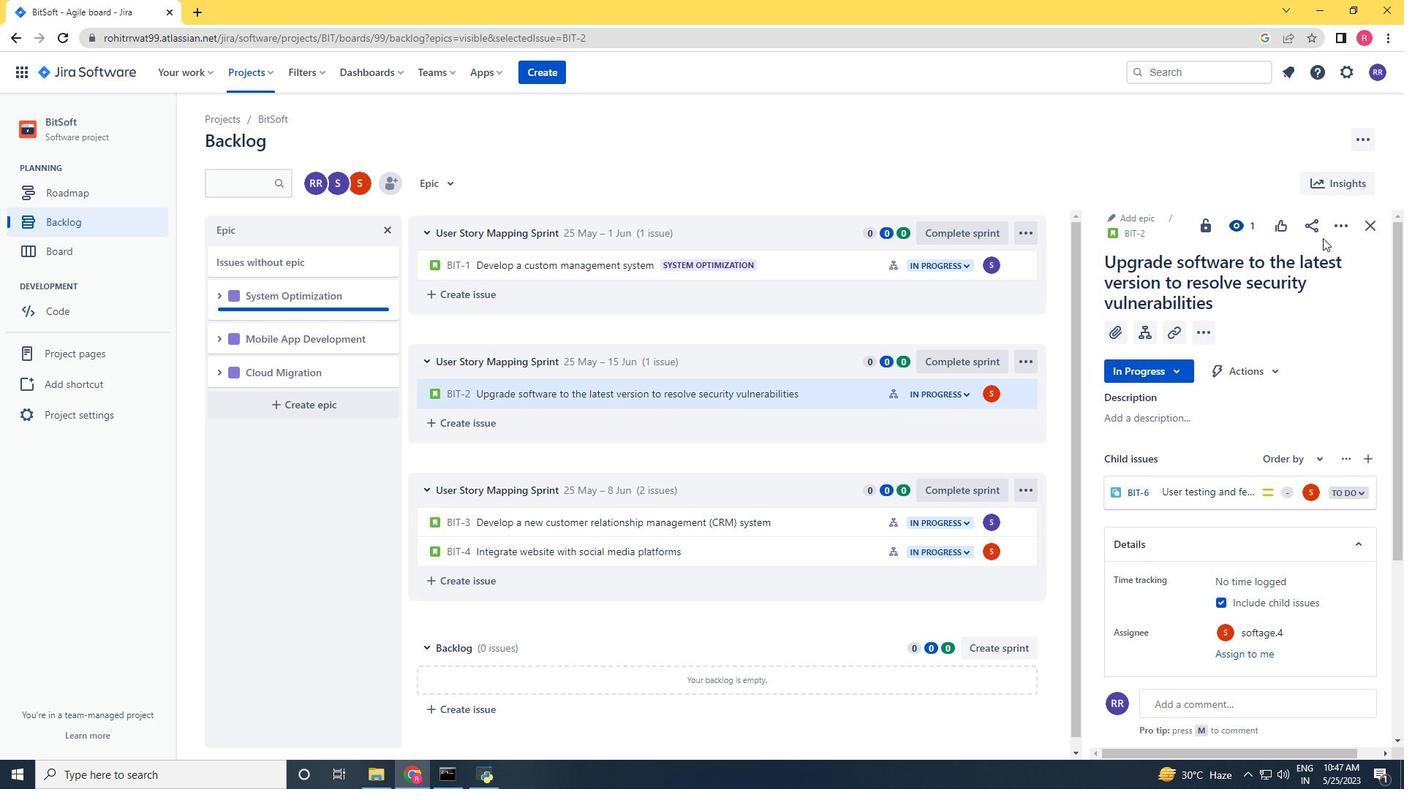 
Action: Mouse pressed left at (1337, 226)
Screenshot: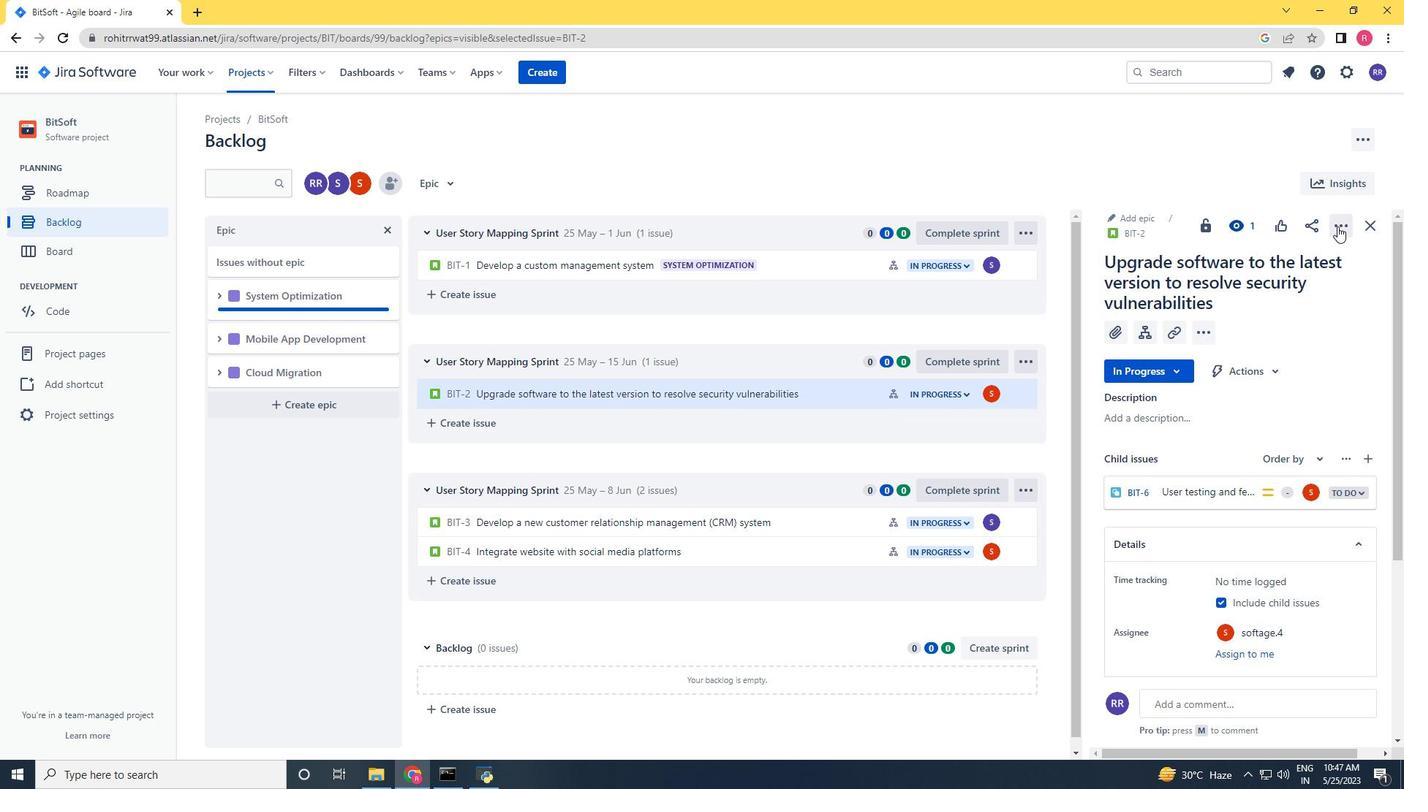 
Action: Mouse moved to (1280, 267)
Screenshot: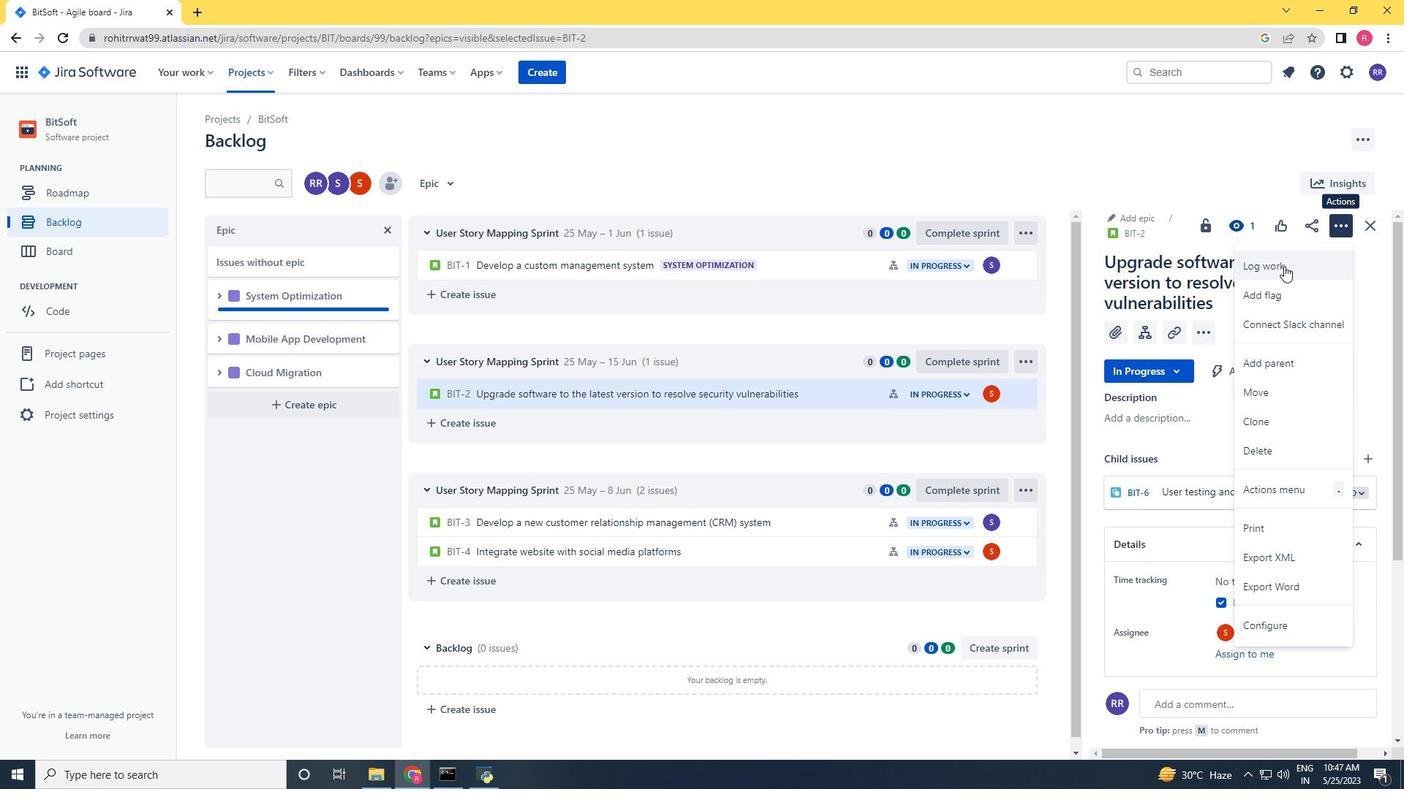 
Action: Mouse pressed left at (1280, 267)
Screenshot: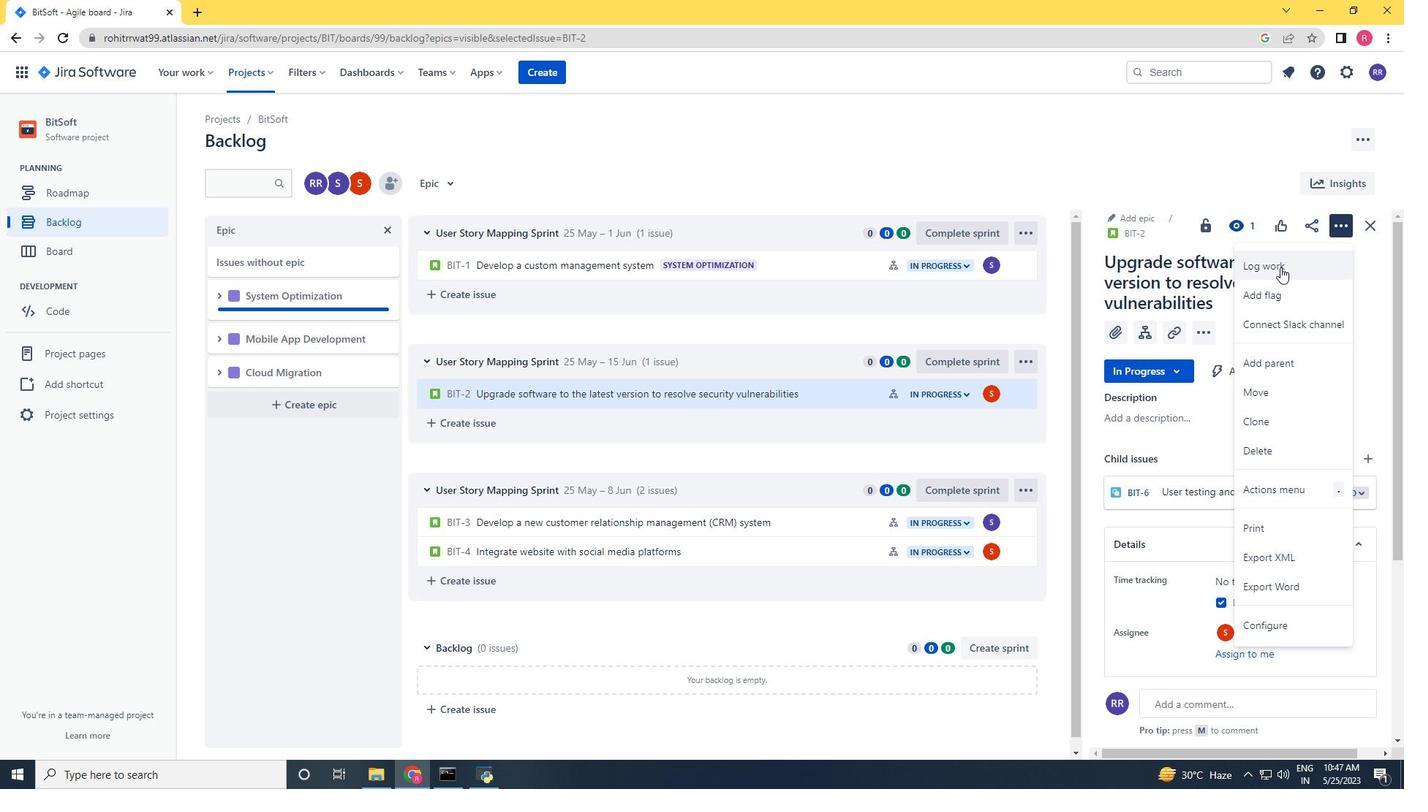 
Action: Key pressed 5w<Key.space><Key.space>4d<Key.space>2h<Key.space>46m<Key.tab>
Screenshot: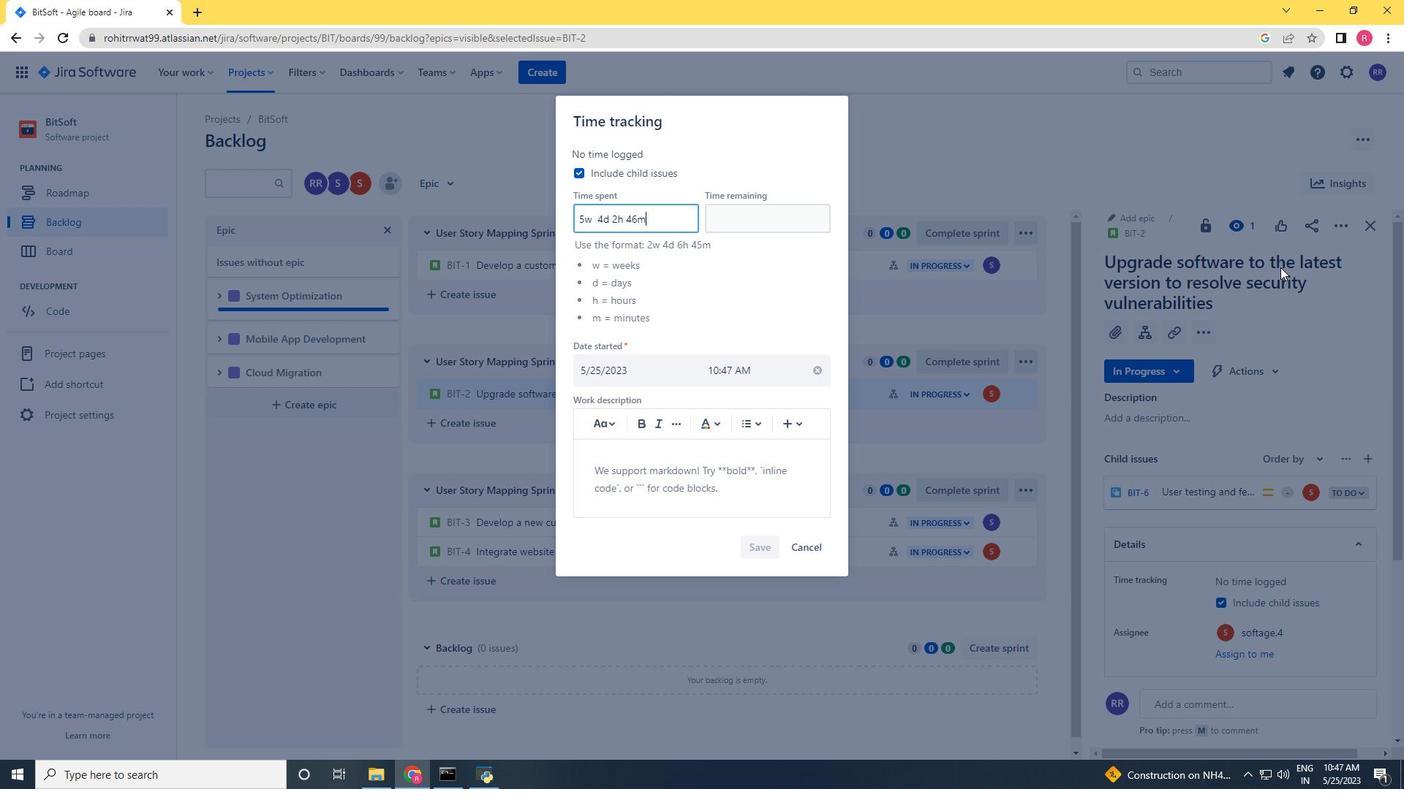 
Action: Mouse moved to (596, 222)
Screenshot: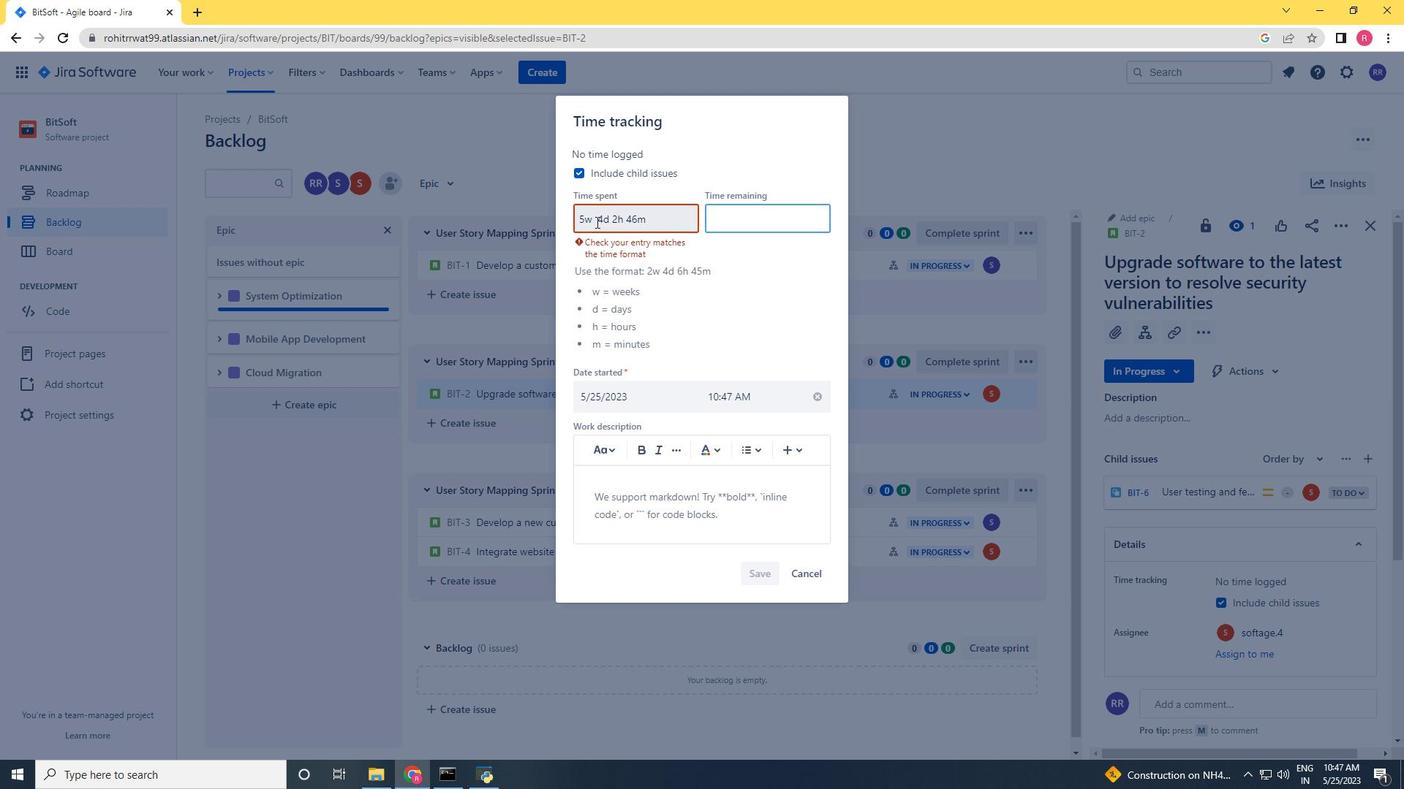 
Action: Mouse pressed left at (596, 222)
Screenshot: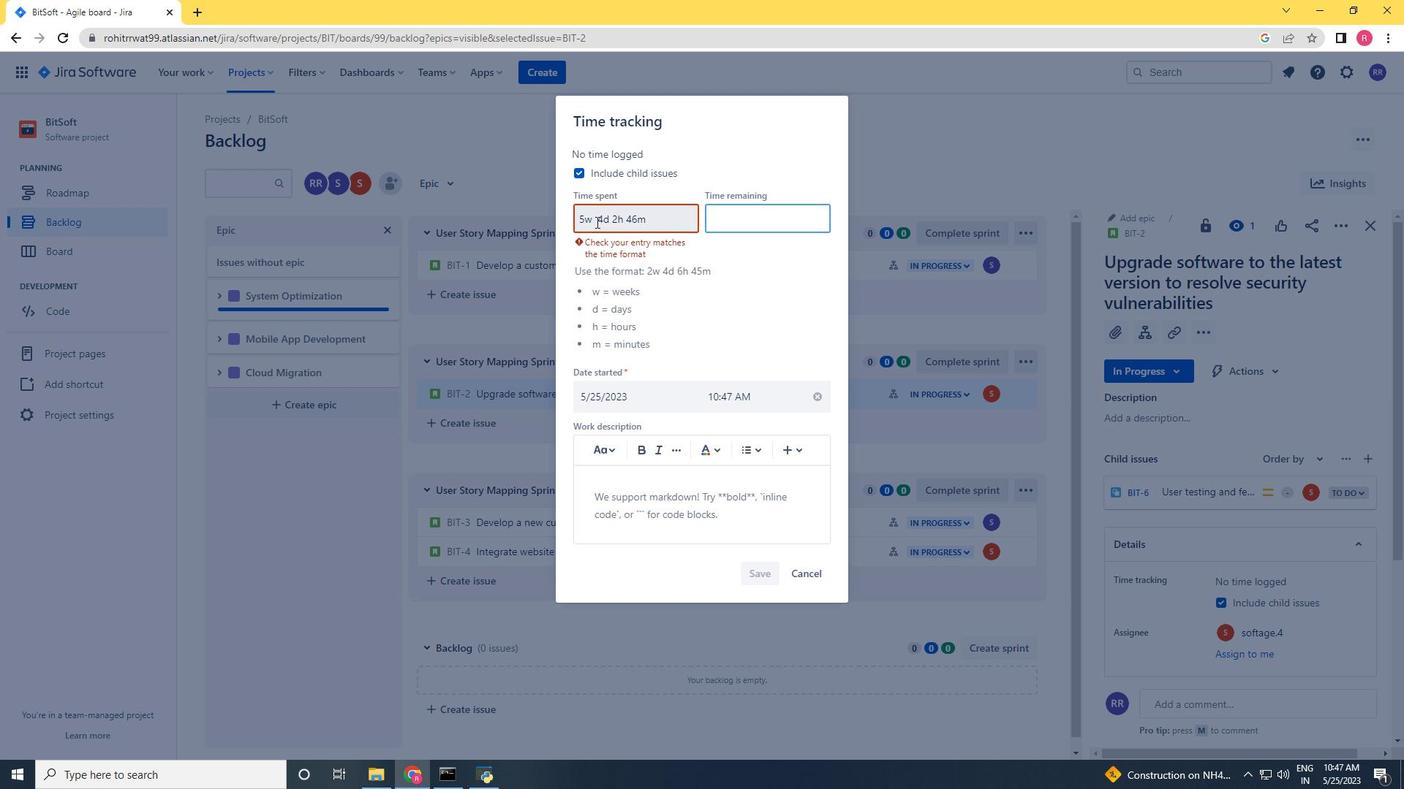 
Action: Key pressed <Key.backspace>
Screenshot: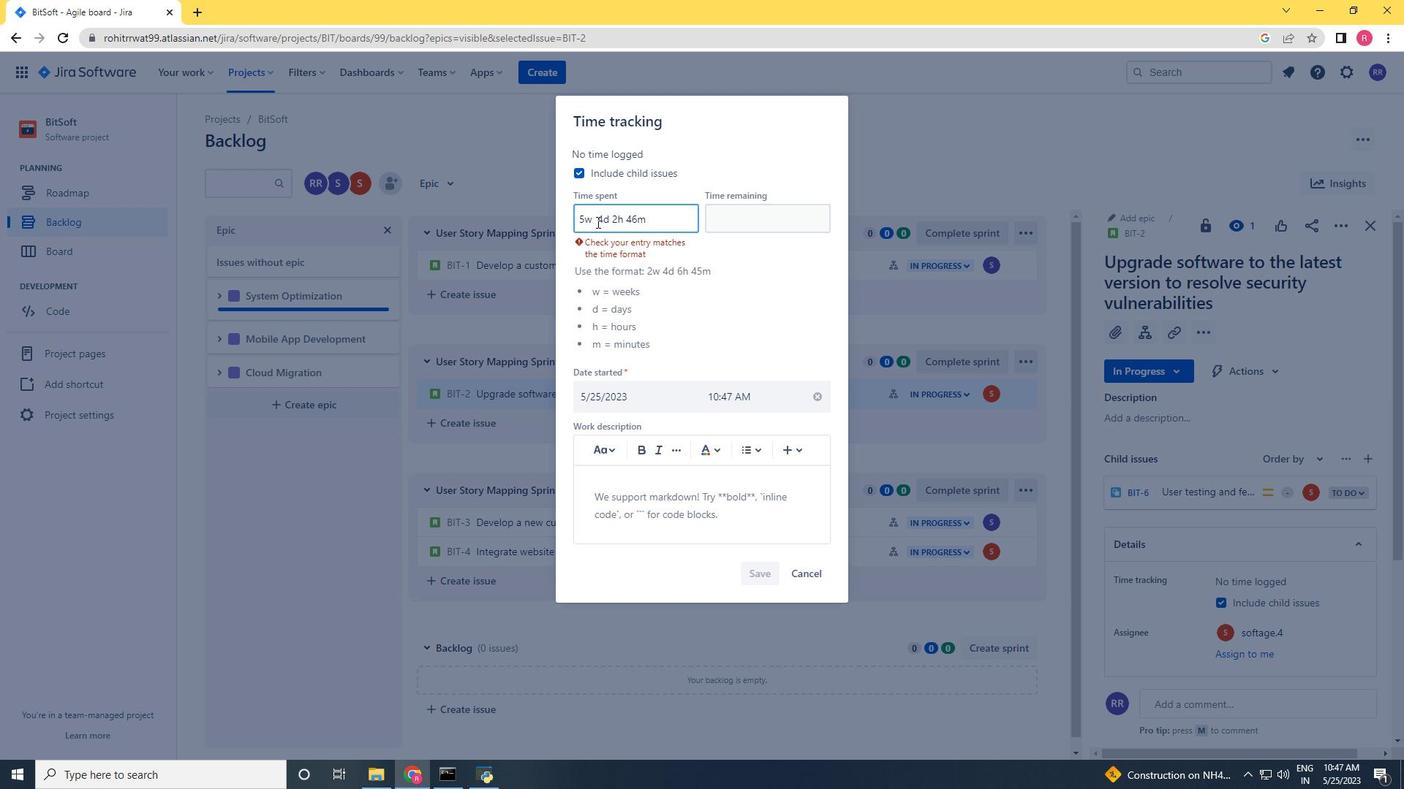 
Action: Mouse moved to (764, 226)
Screenshot: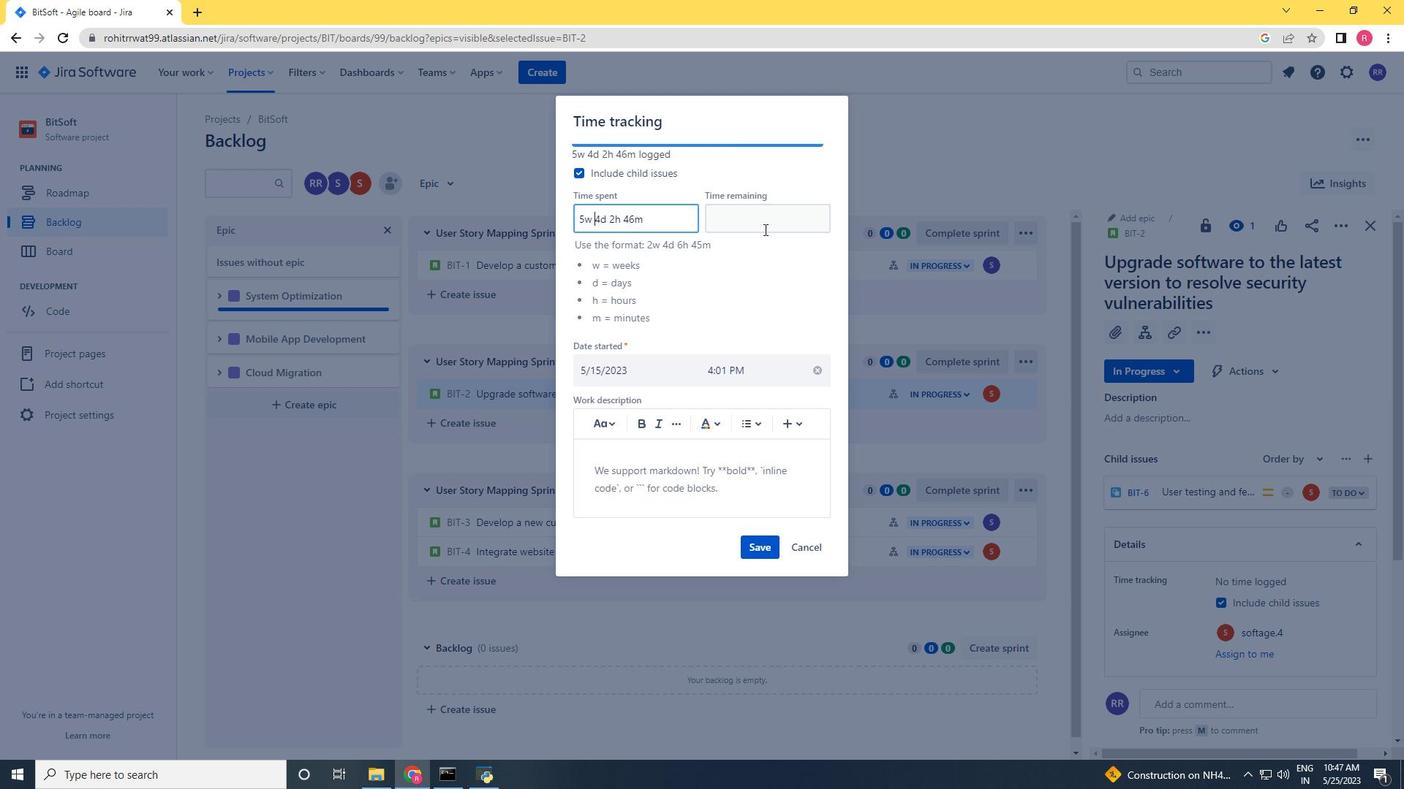 
Action: Mouse pressed left at (764, 226)
Screenshot: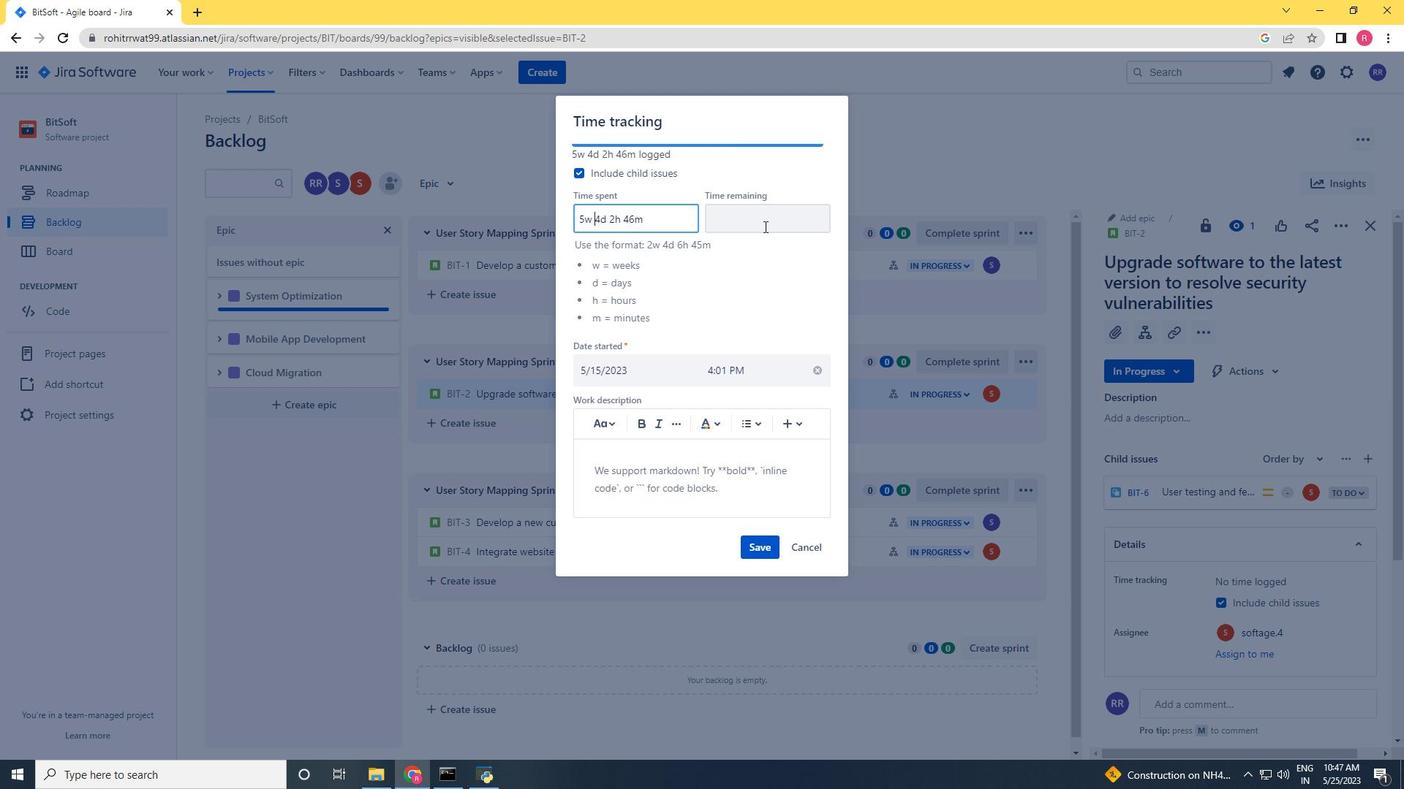 
Action: Key pressed <Key.shift>^<Key.backspace>6w<Key.space>6d<Key.space>15h<Key.space>44m
Screenshot: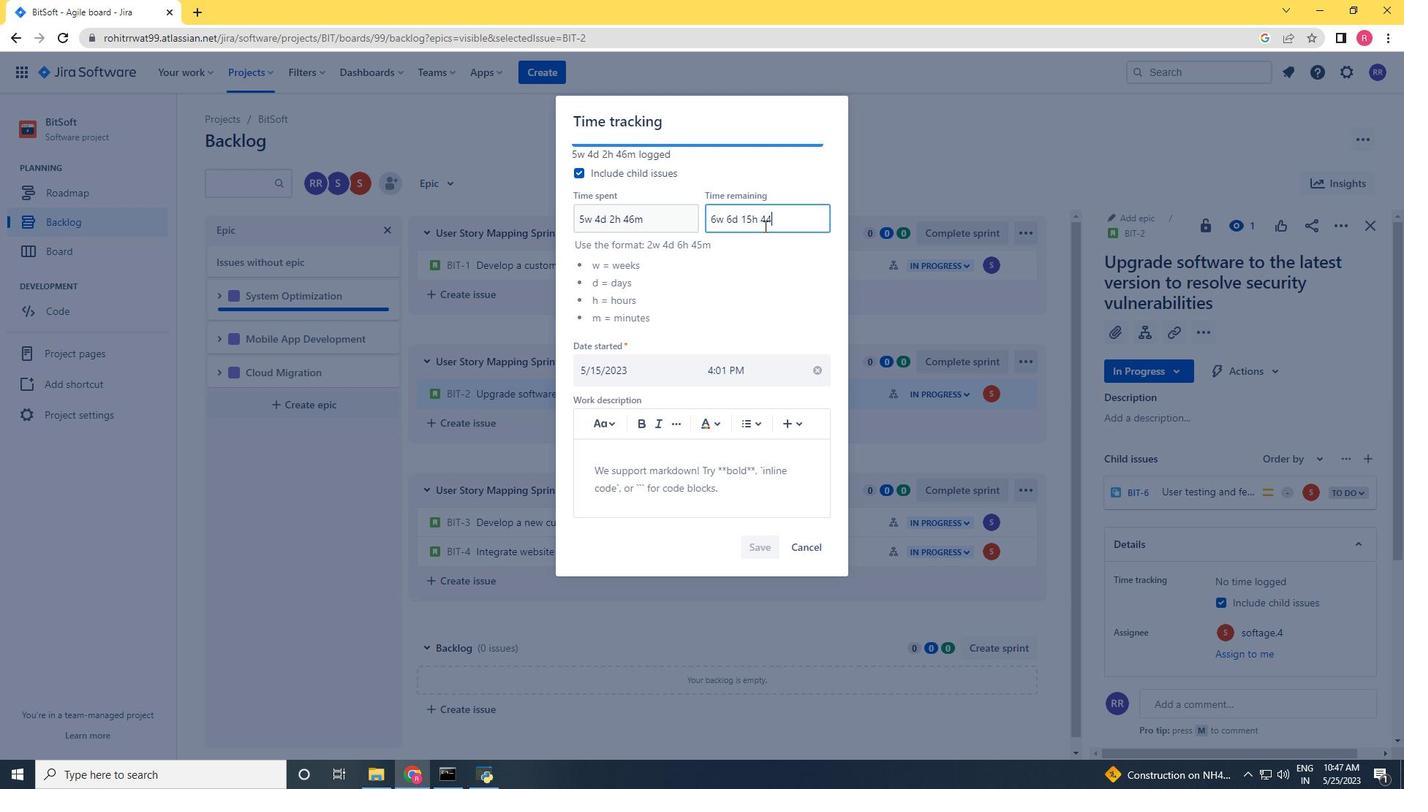 
Action: Mouse moved to (764, 552)
Screenshot: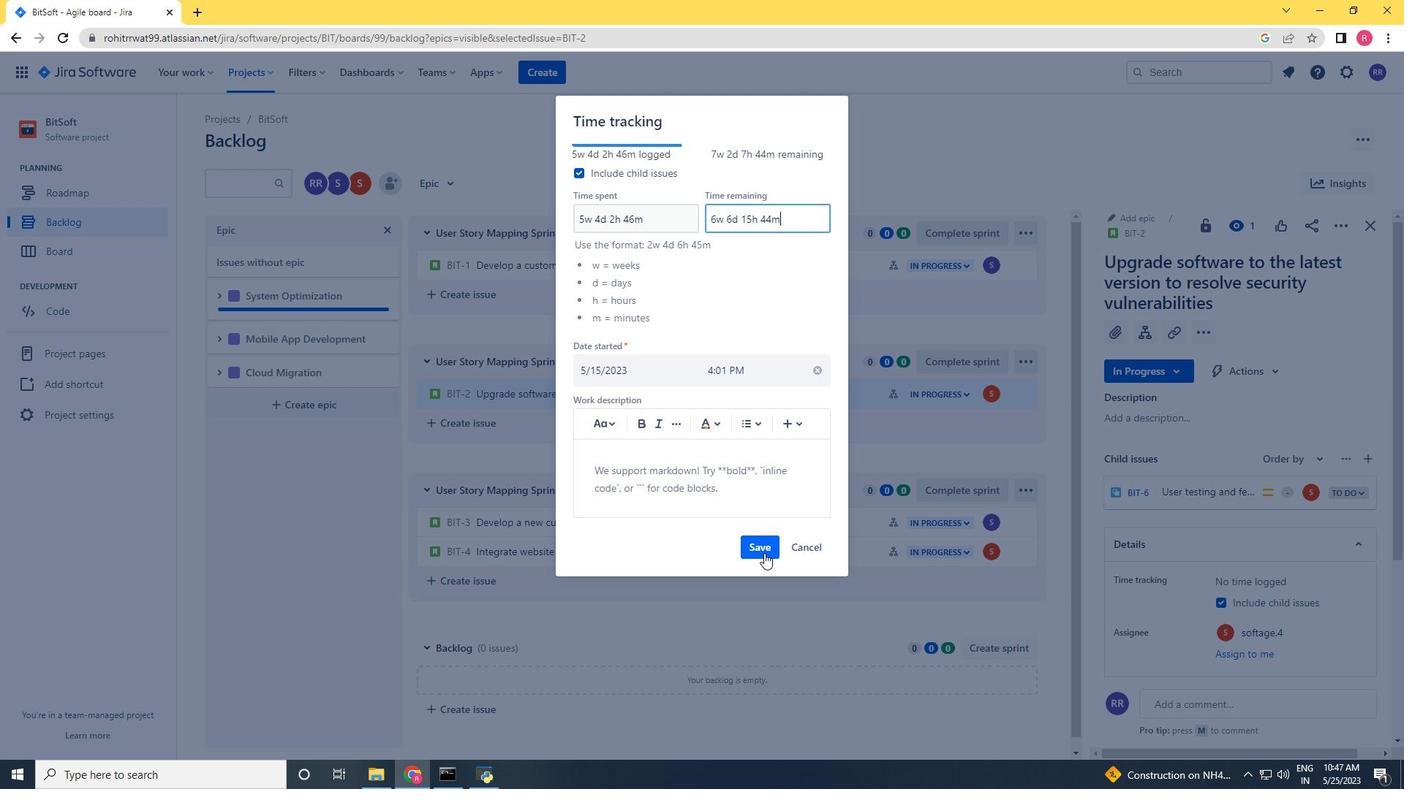 
Action: Mouse pressed left at (764, 552)
Screenshot: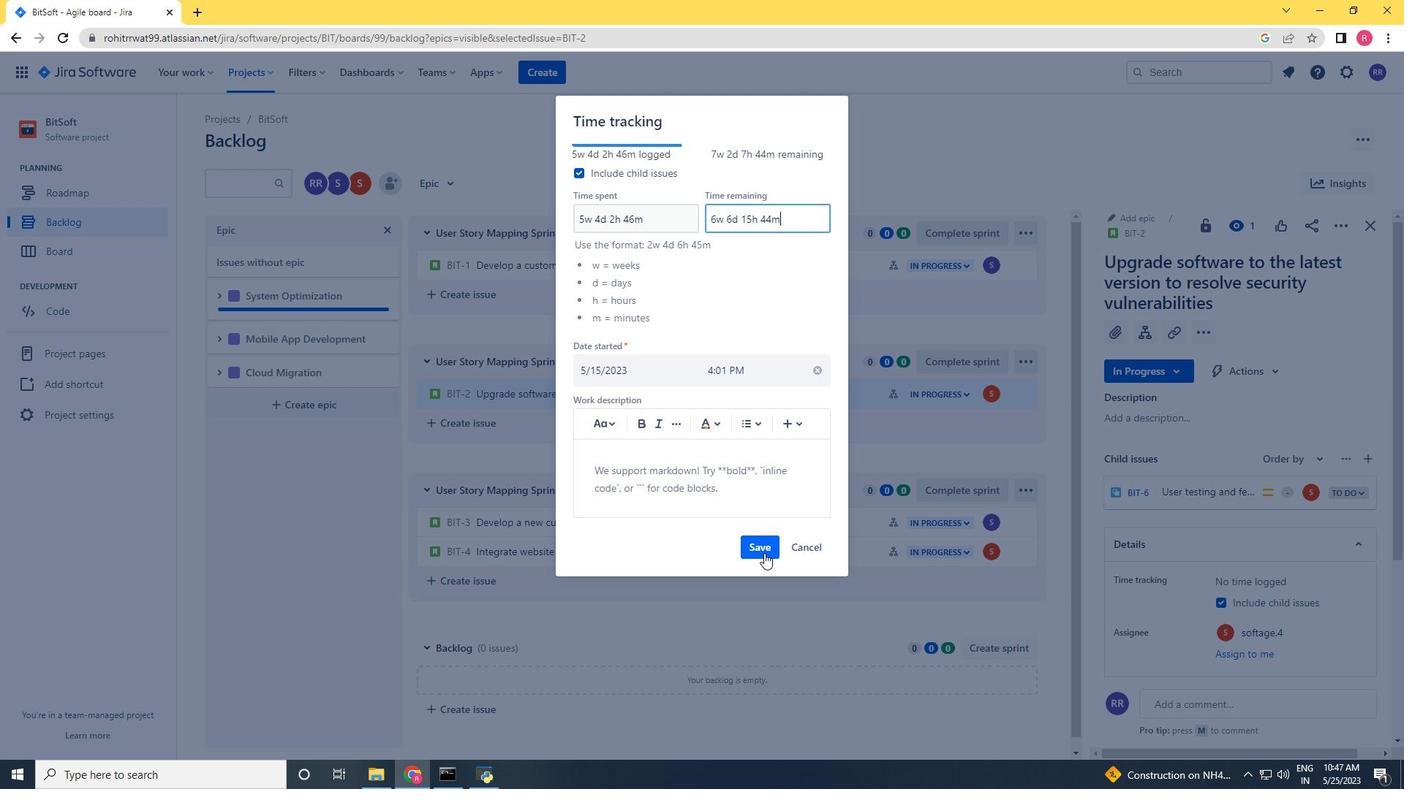 
Action: Mouse moved to (1336, 223)
Screenshot: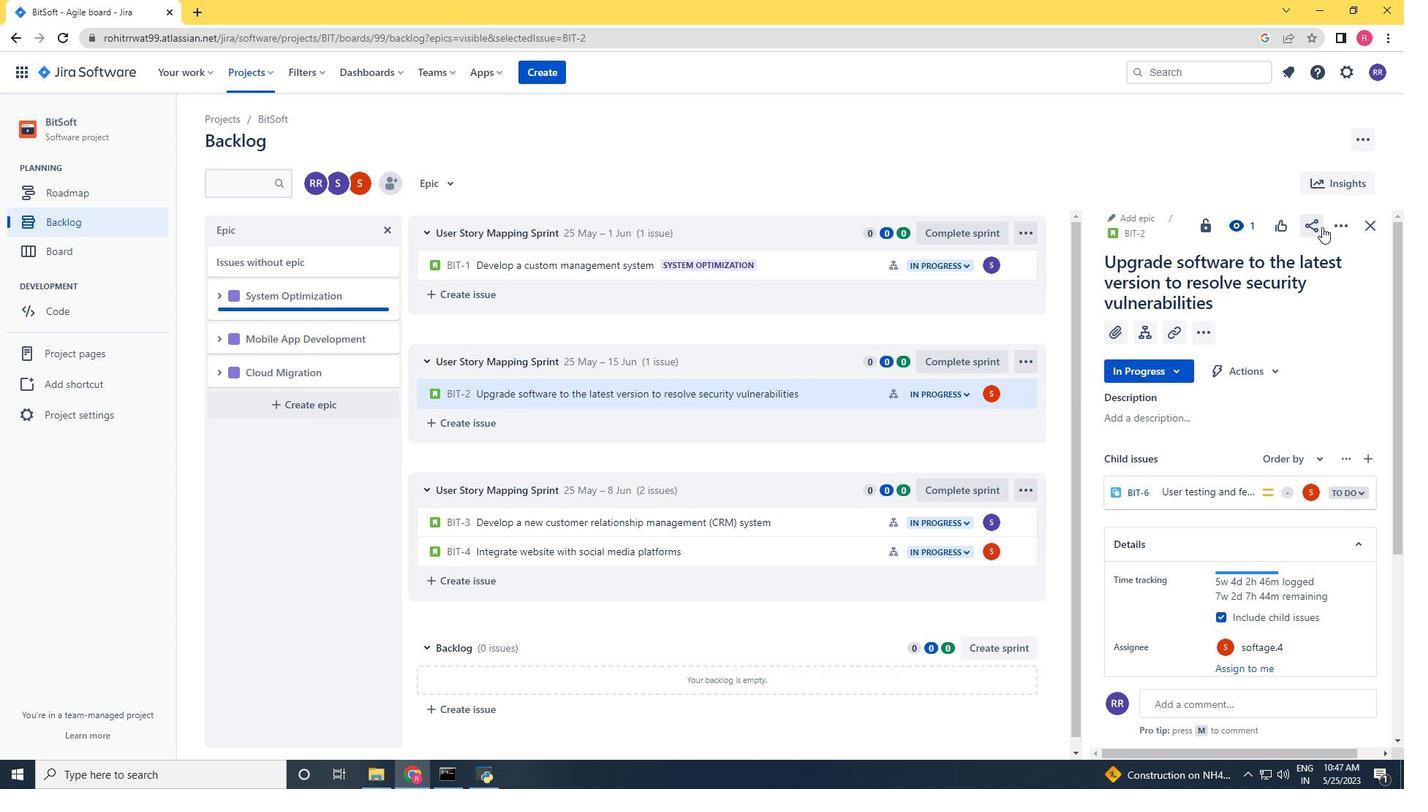 
Action: Mouse pressed left at (1336, 223)
Screenshot: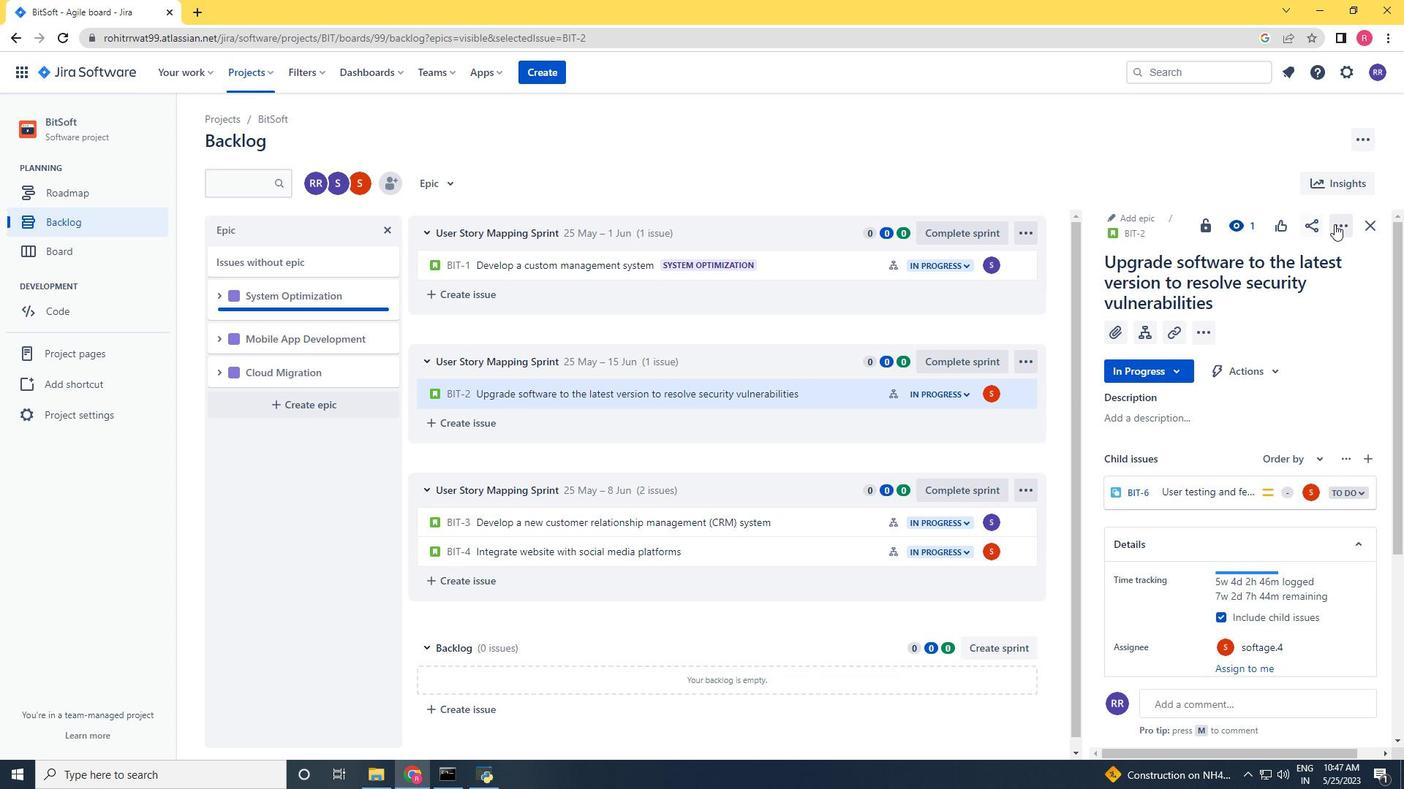 
Action: Mouse moved to (1288, 419)
Screenshot: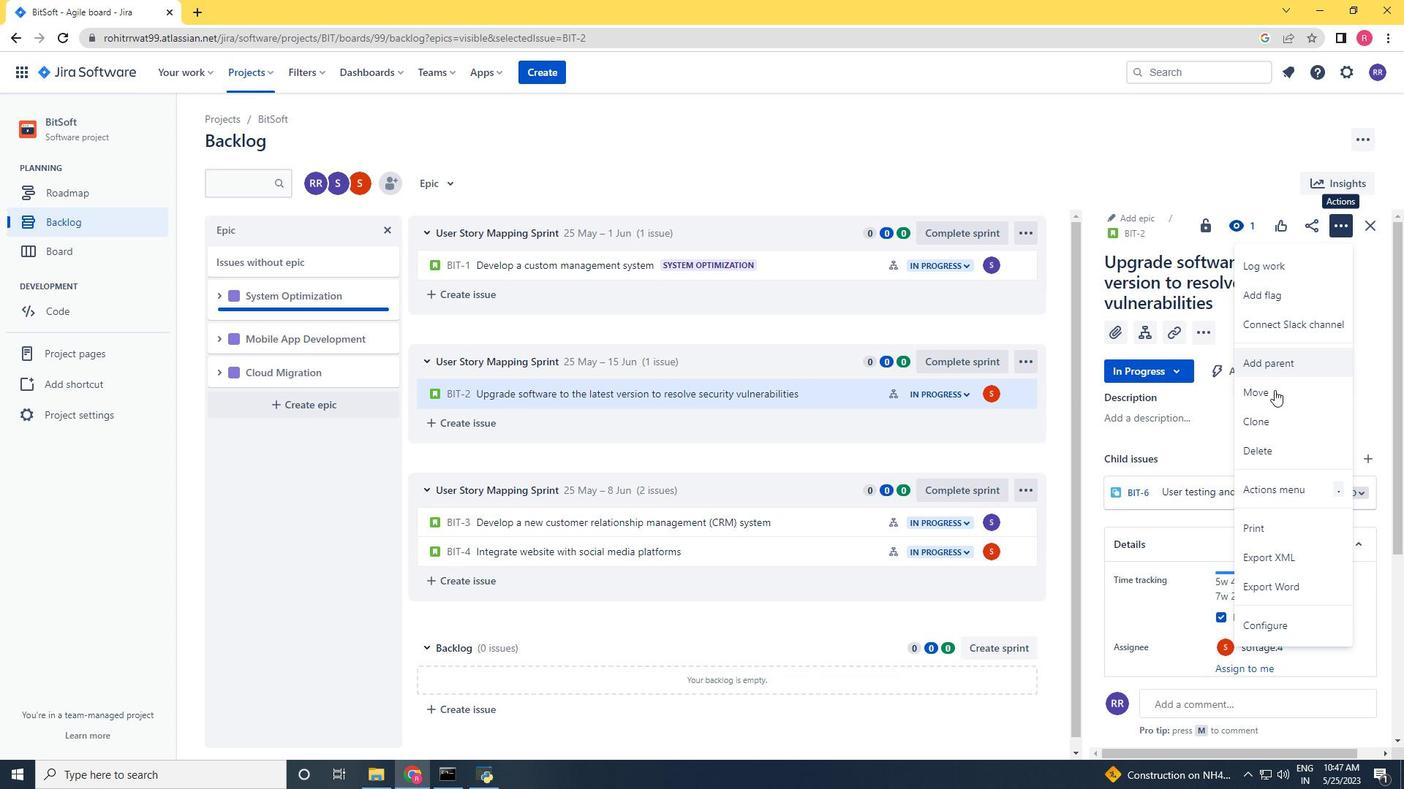 
Action: Mouse pressed left at (1288, 419)
Screenshot: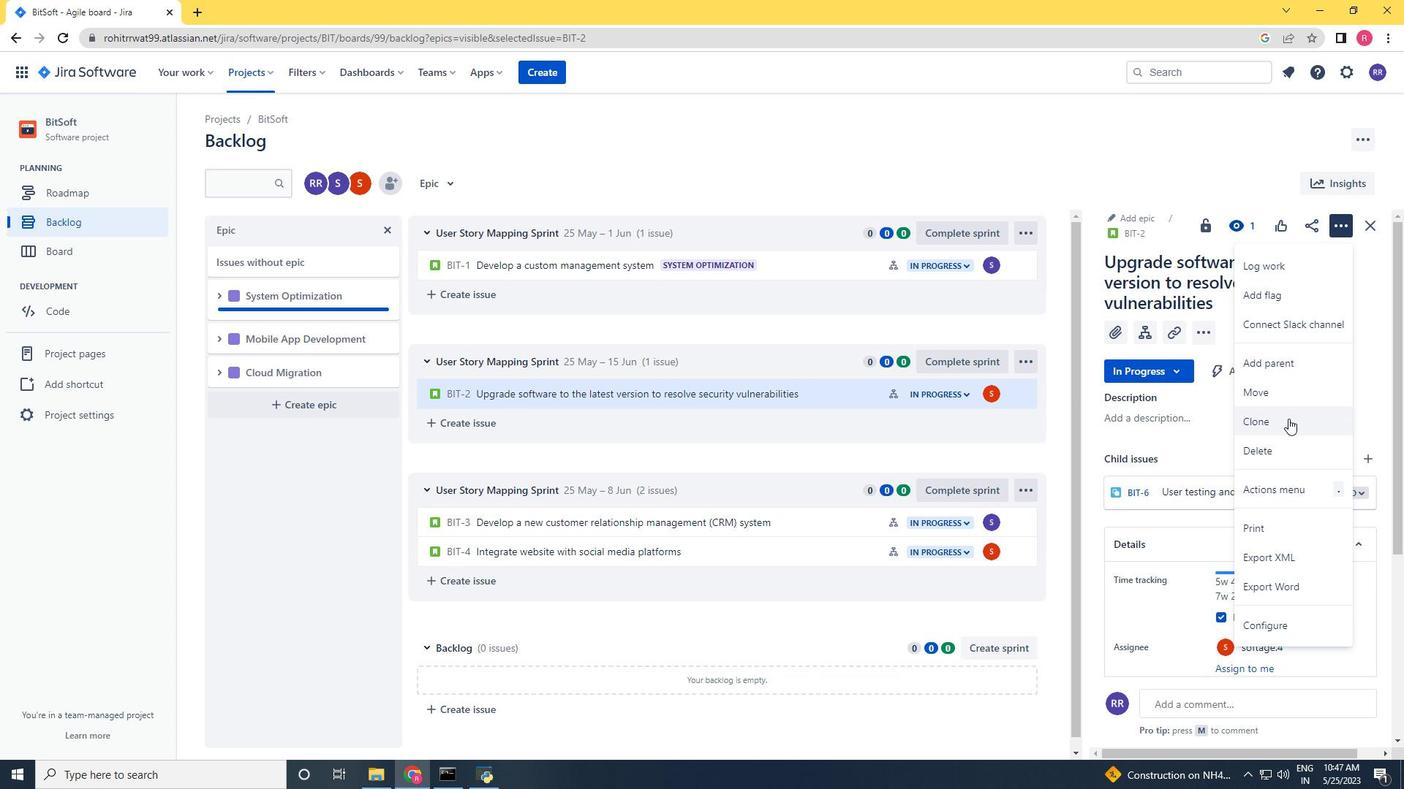 
Action: Mouse moved to (805, 313)
Screenshot: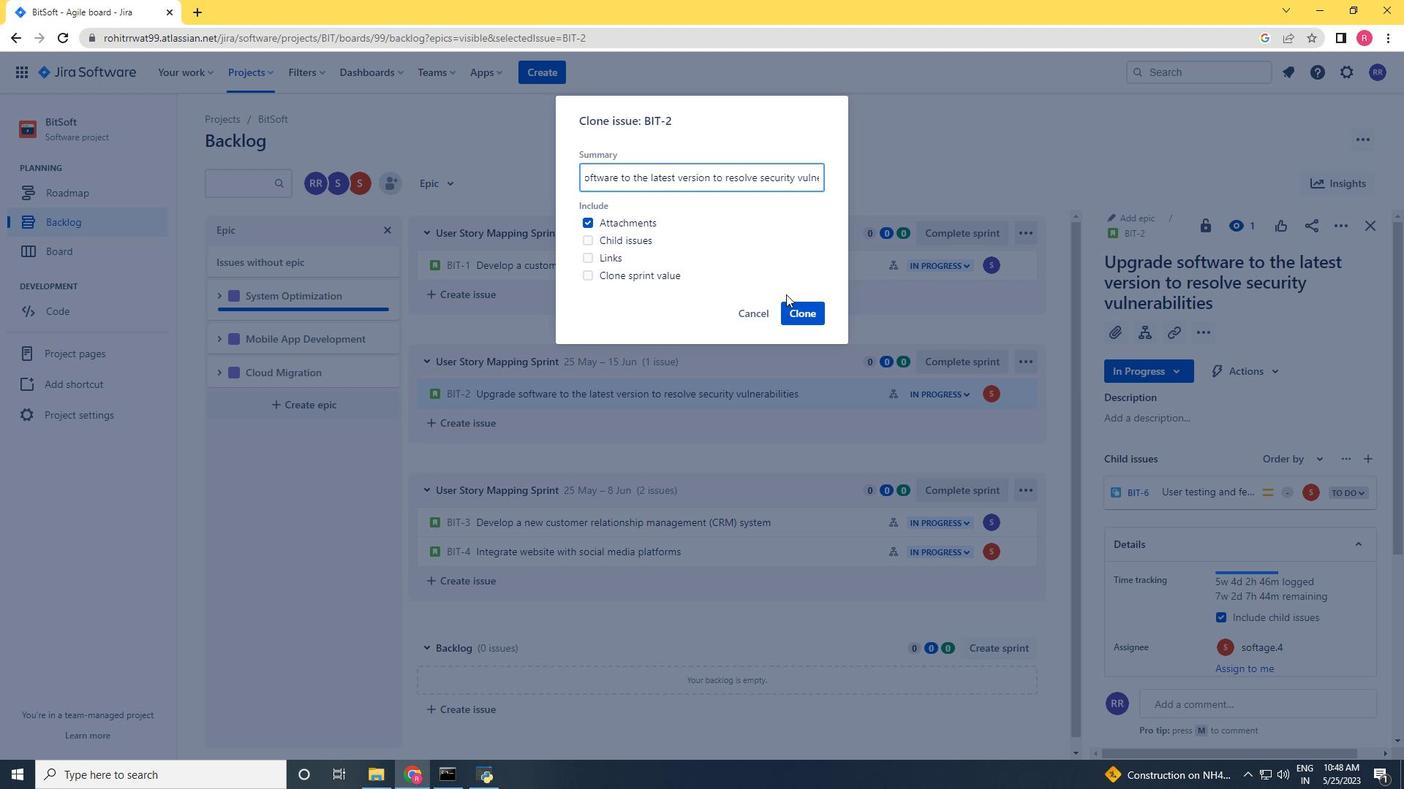 
Action: Mouse pressed left at (805, 313)
Screenshot: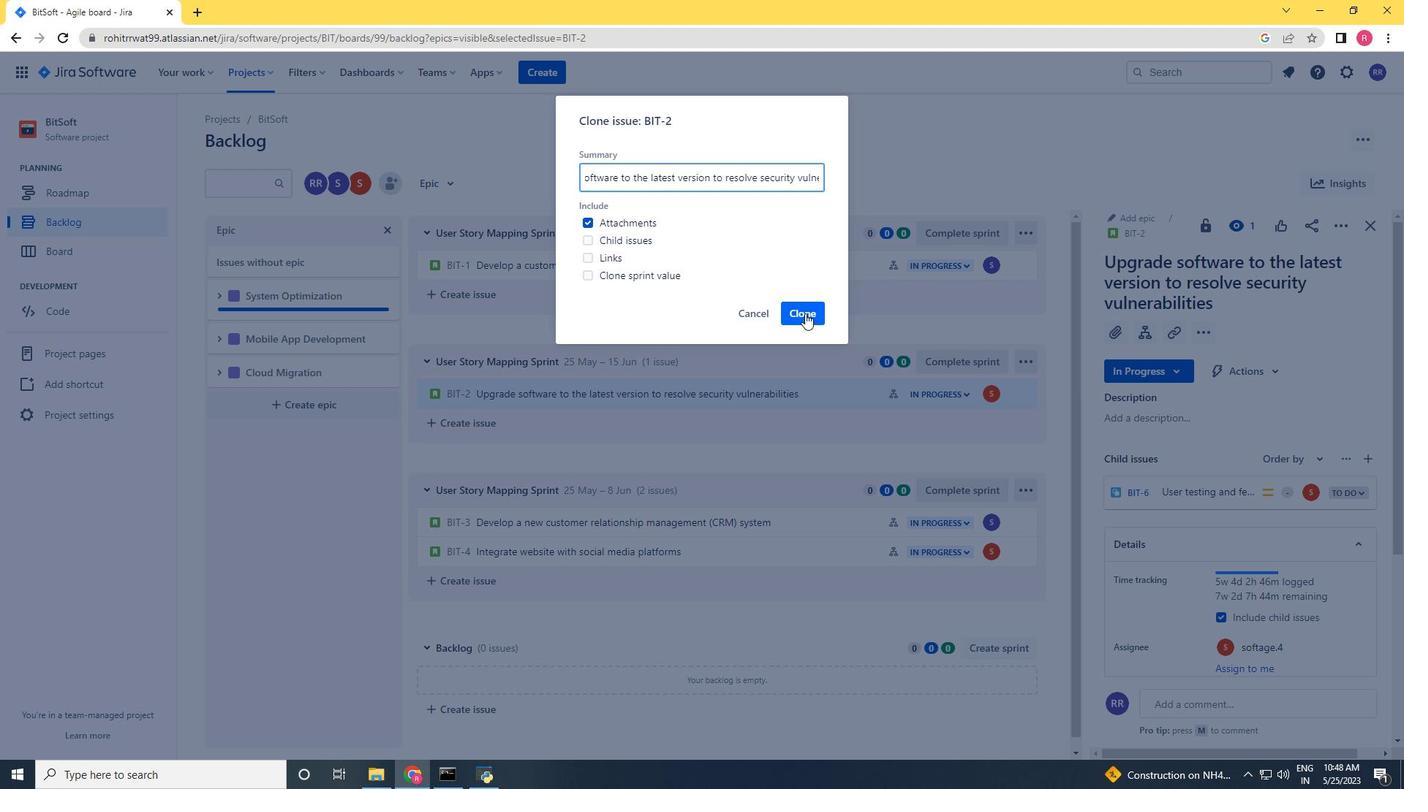 
Action: Mouse moved to (819, 393)
Screenshot: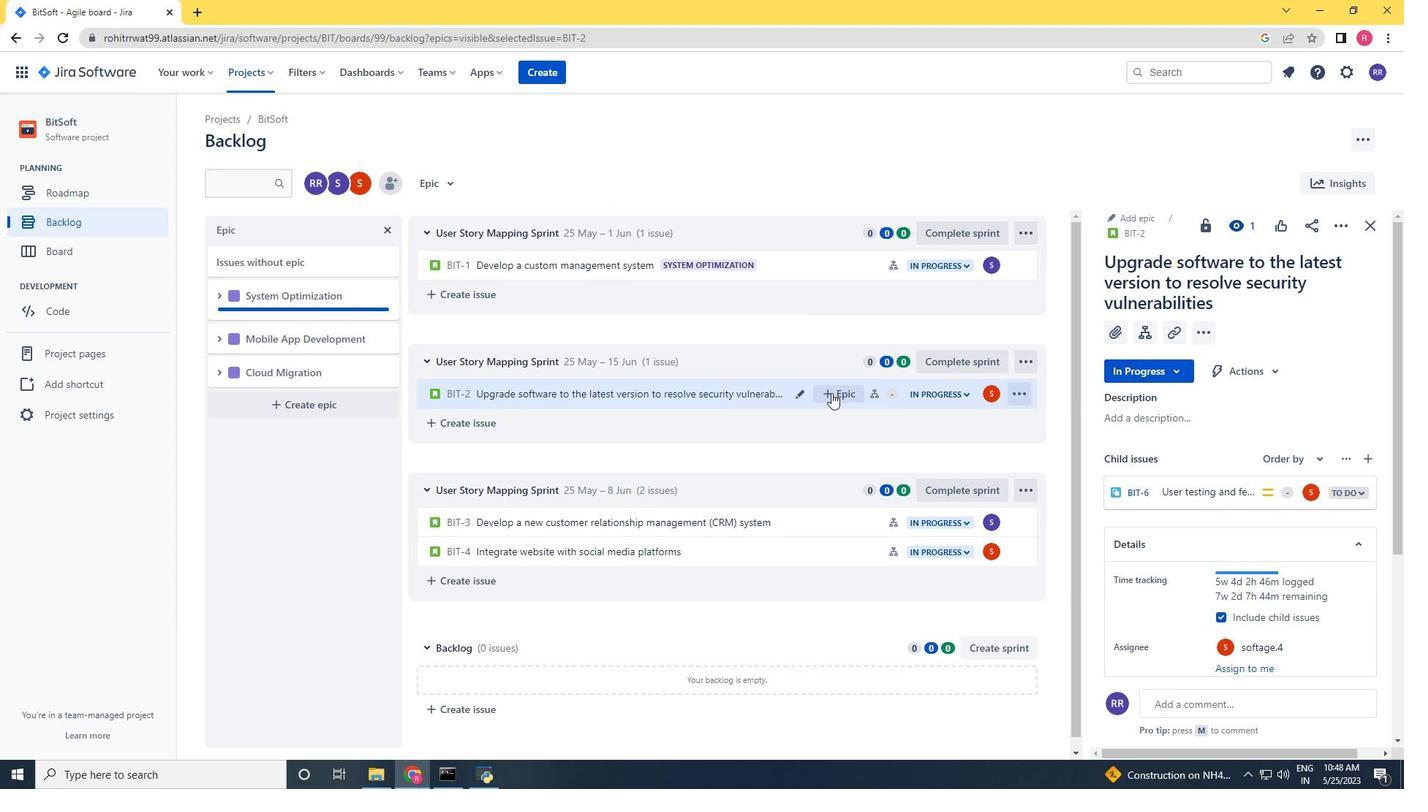 
Action: Mouse pressed left at (819, 393)
Screenshot: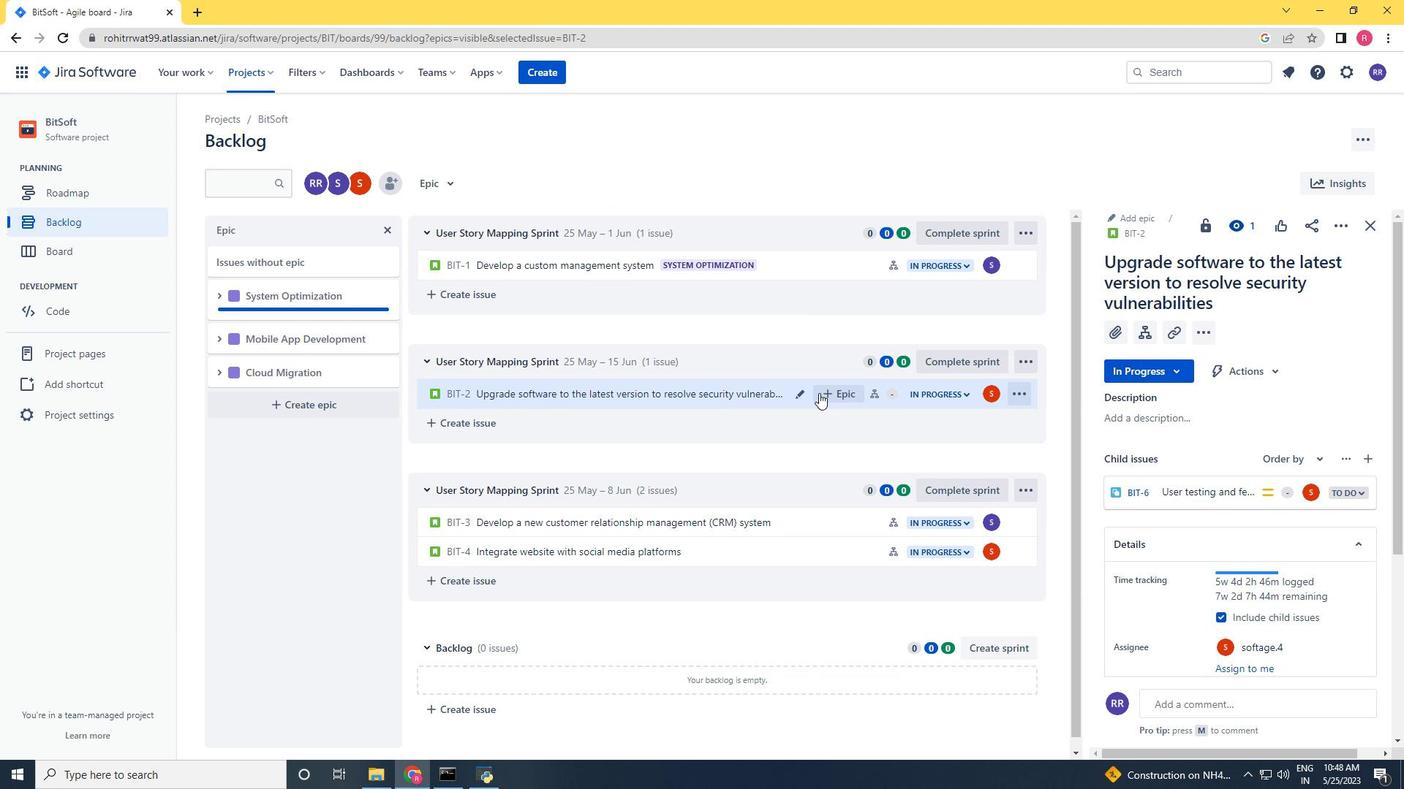 
Action: Mouse moved to (874, 503)
Screenshot: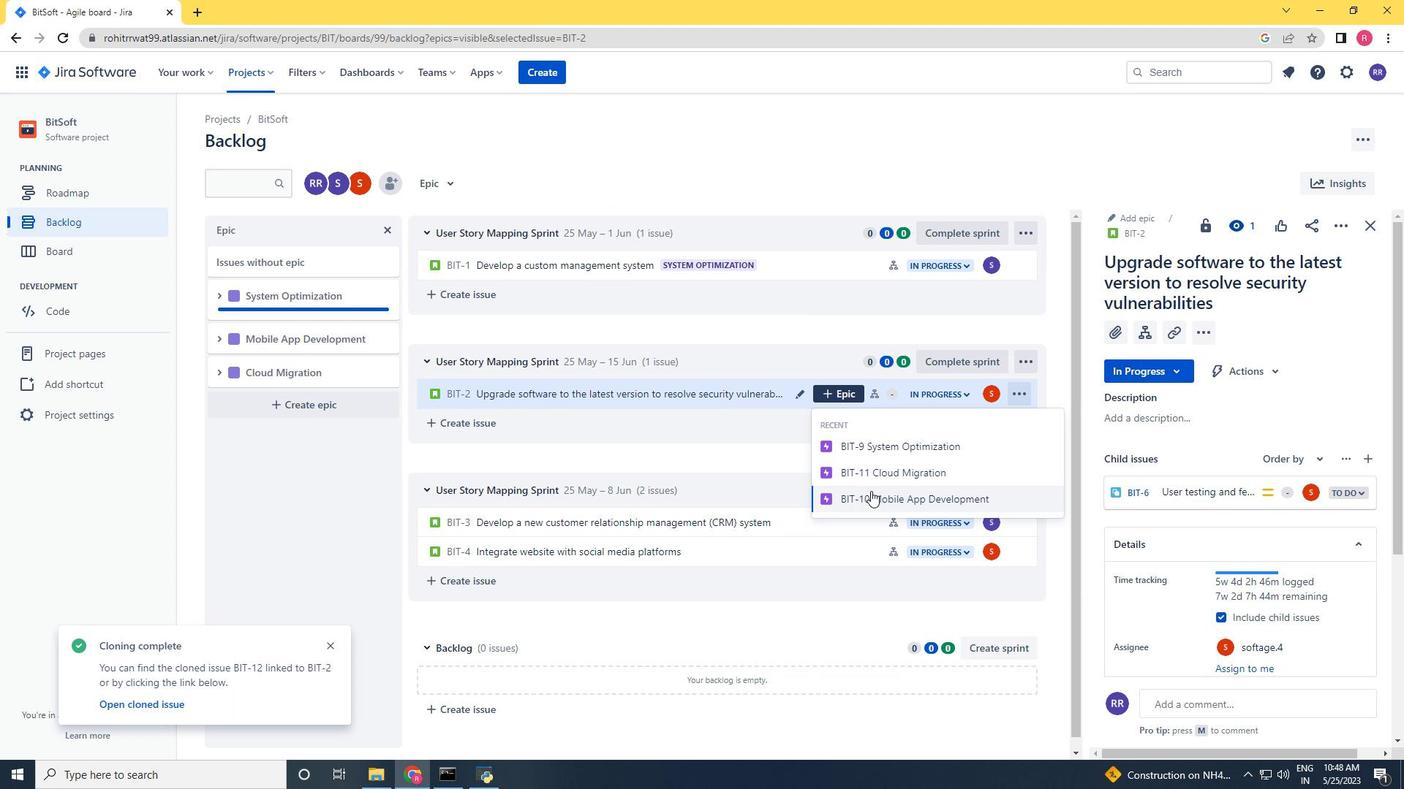 
Action: Mouse pressed left at (874, 503)
Screenshot: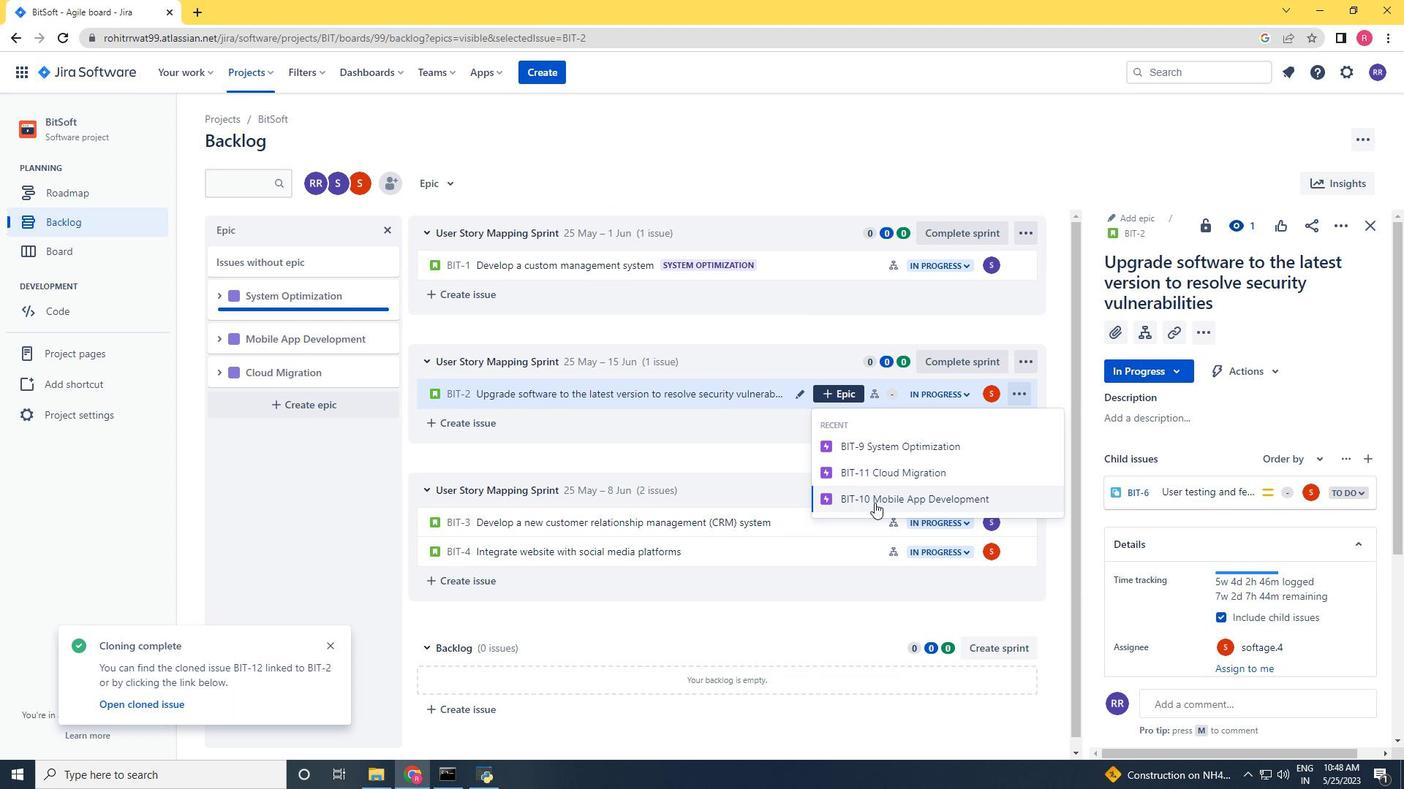 
